 Task: Add a signature John Baker containing Best wishes for a happy National Mens Day, John Baker to email address softage.5@softage.net and add a folder Influencer outreach
Action: Key pressed outloo<Key.enter>
Screenshot: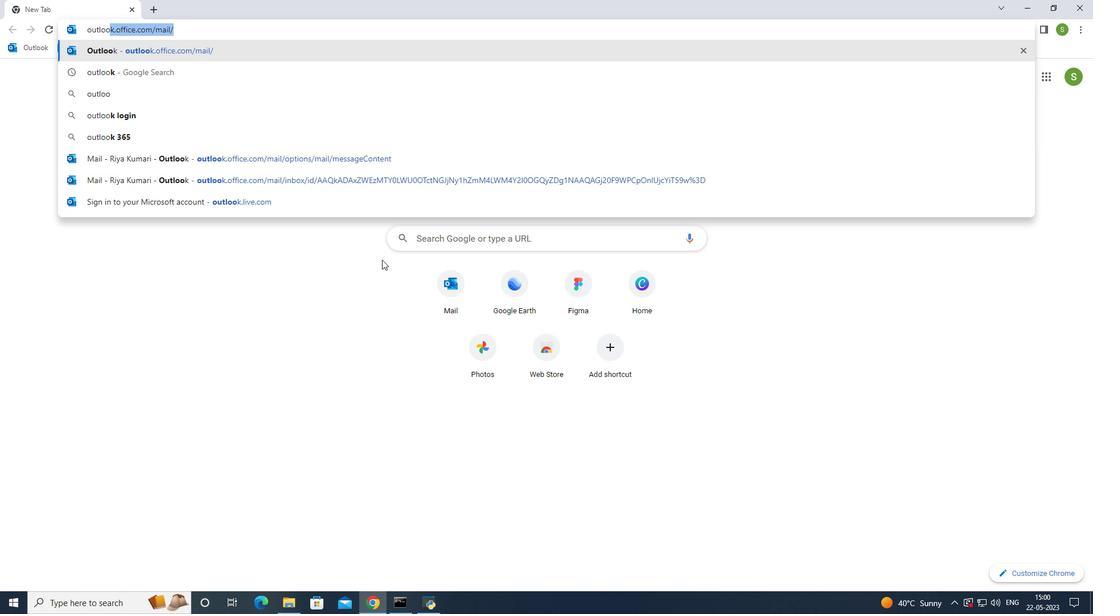 
Action: Mouse moved to (105, 94)
Screenshot: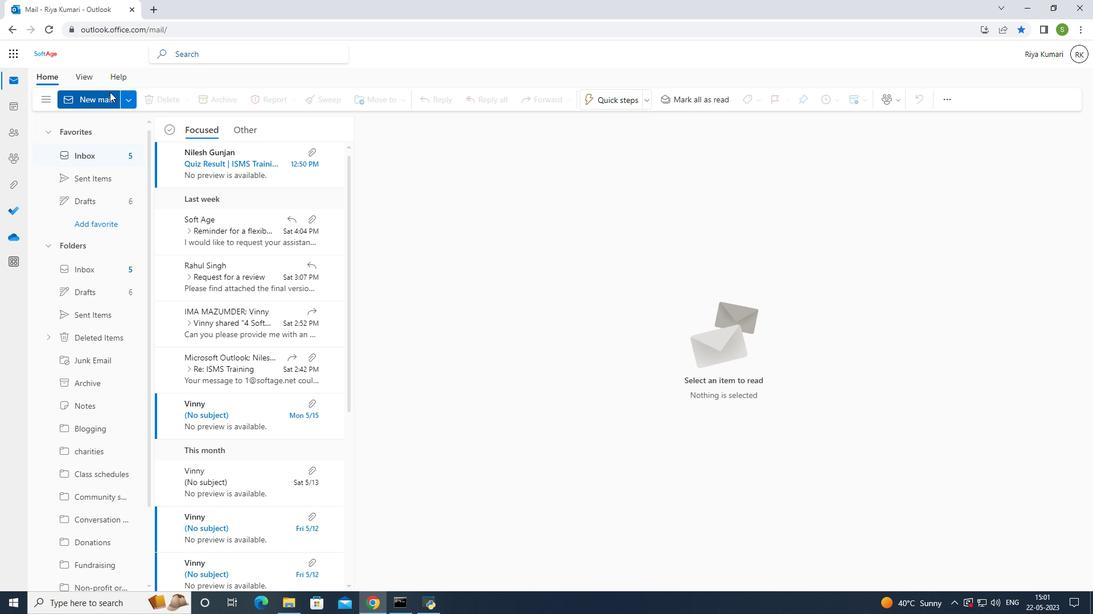 
Action: Mouse pressed left at (105, 94)
Screenshot: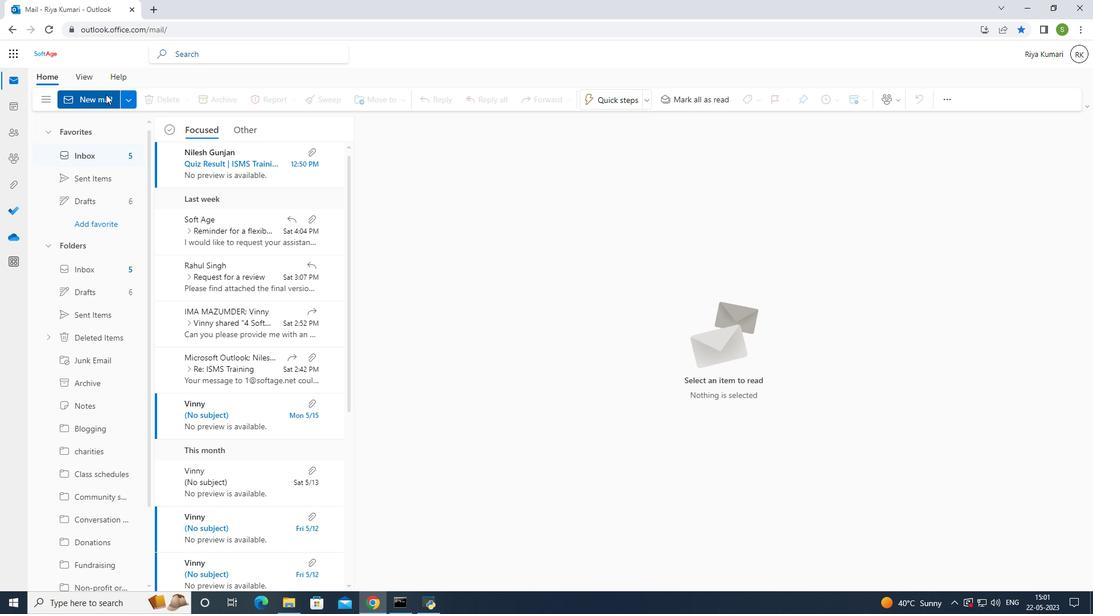 
Action: Mouse pressed left at (105, 94)
Screenshot: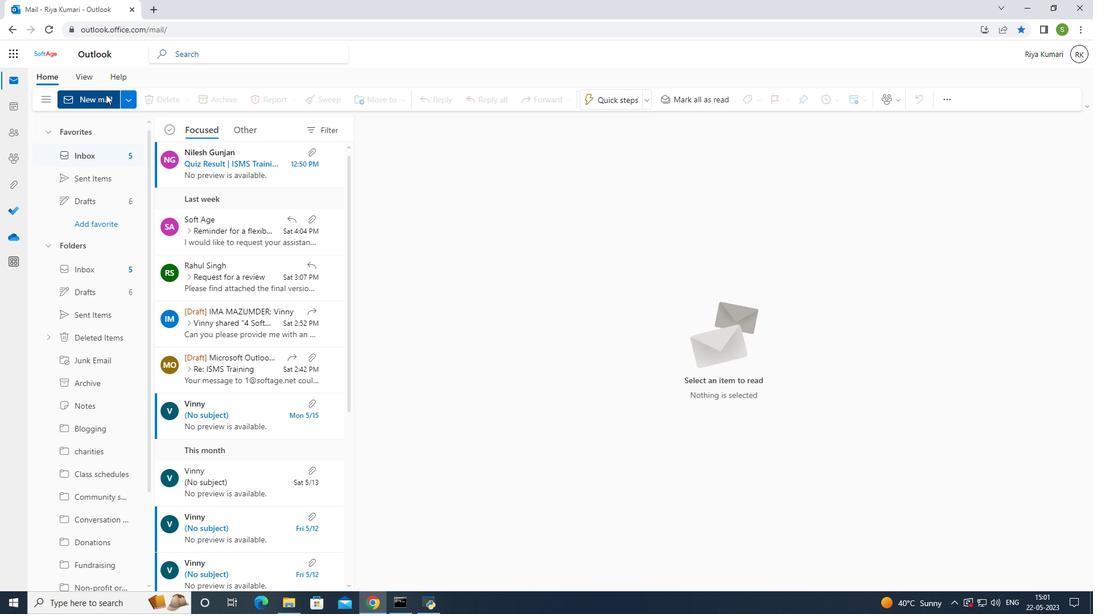 
Action: Mouse moved to (745, 103)
Screenshot: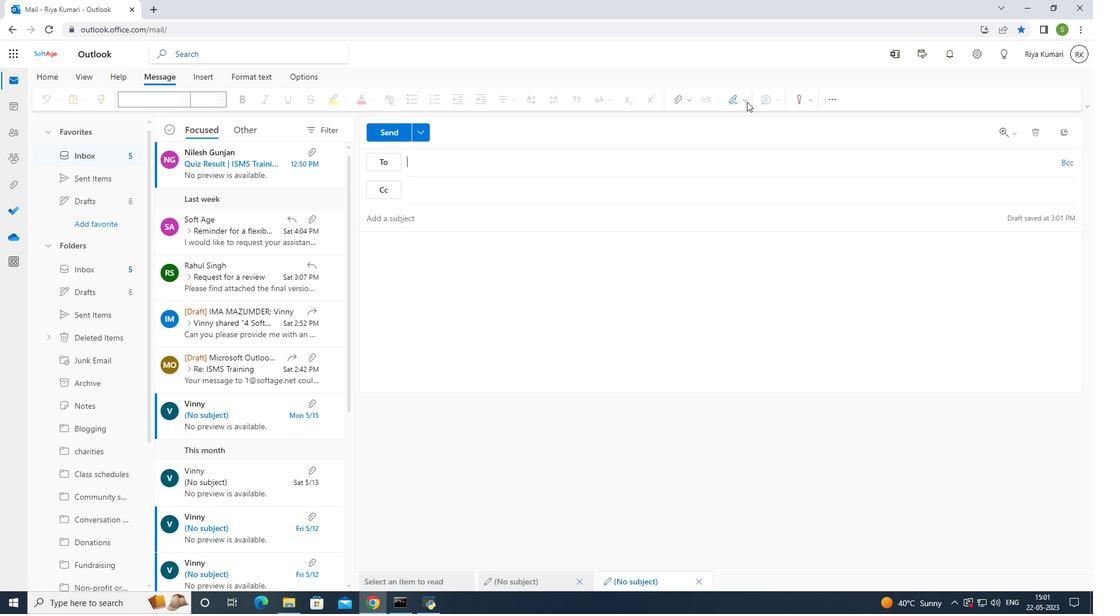 
Action: Mouse pressed left at (745, 103)
Screenshot: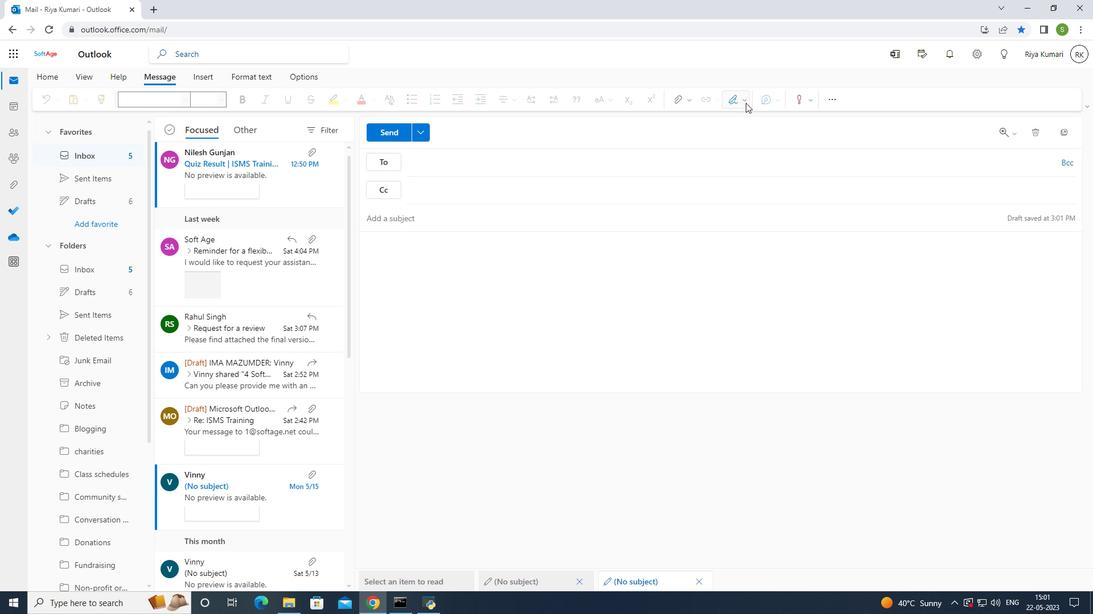 
Action: Mouse moved to (720, 148)
Screenshot: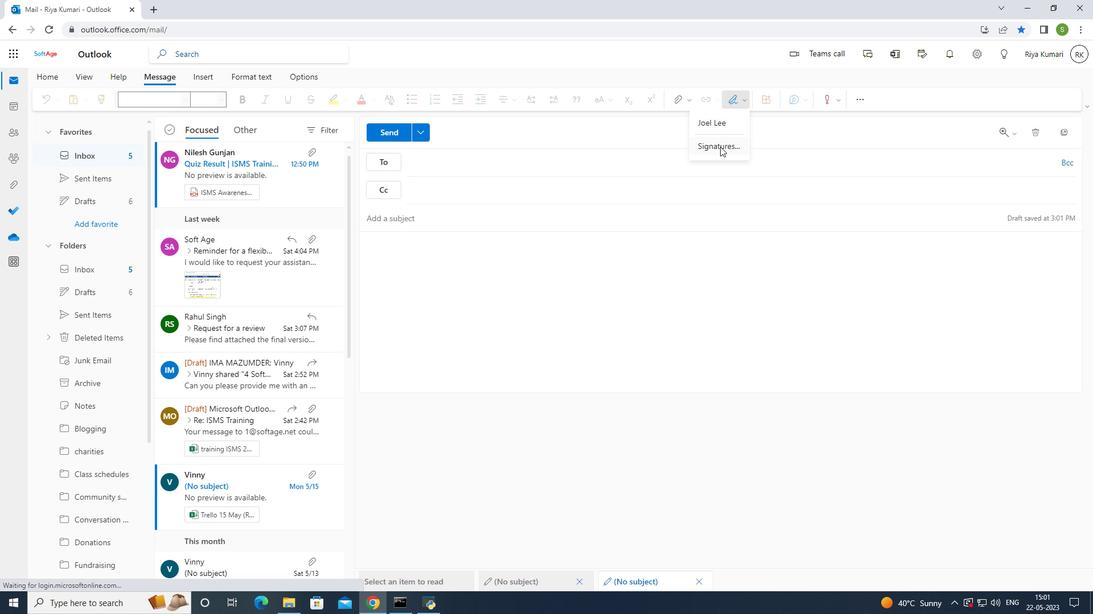 
Action: Mouse pressed left at (720, 148)
Screenshot: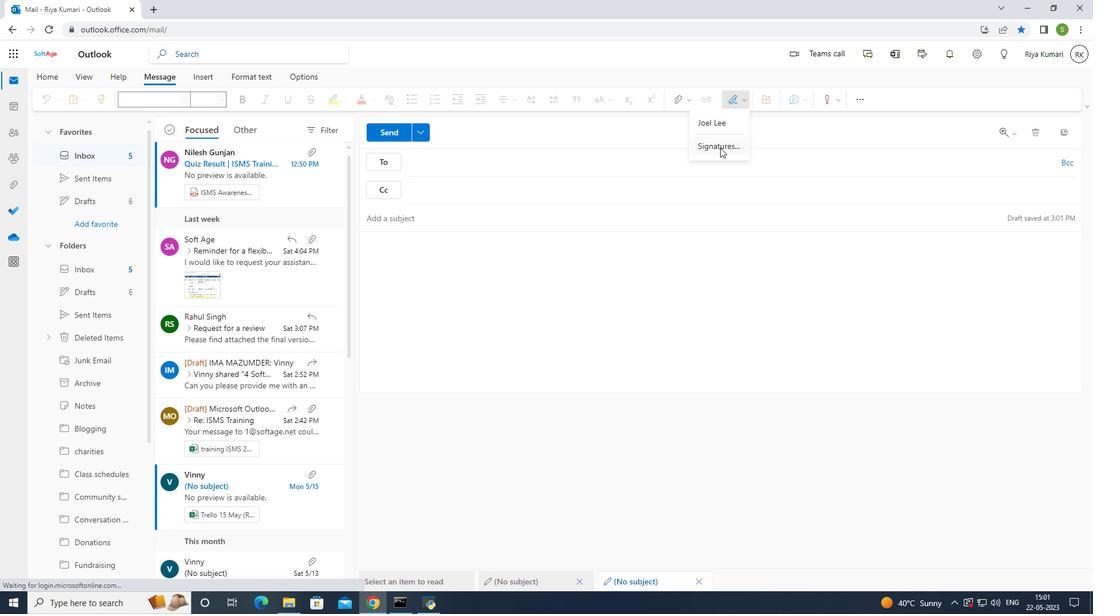 
Action: Mouse moved to (732, 194)
Screenshot: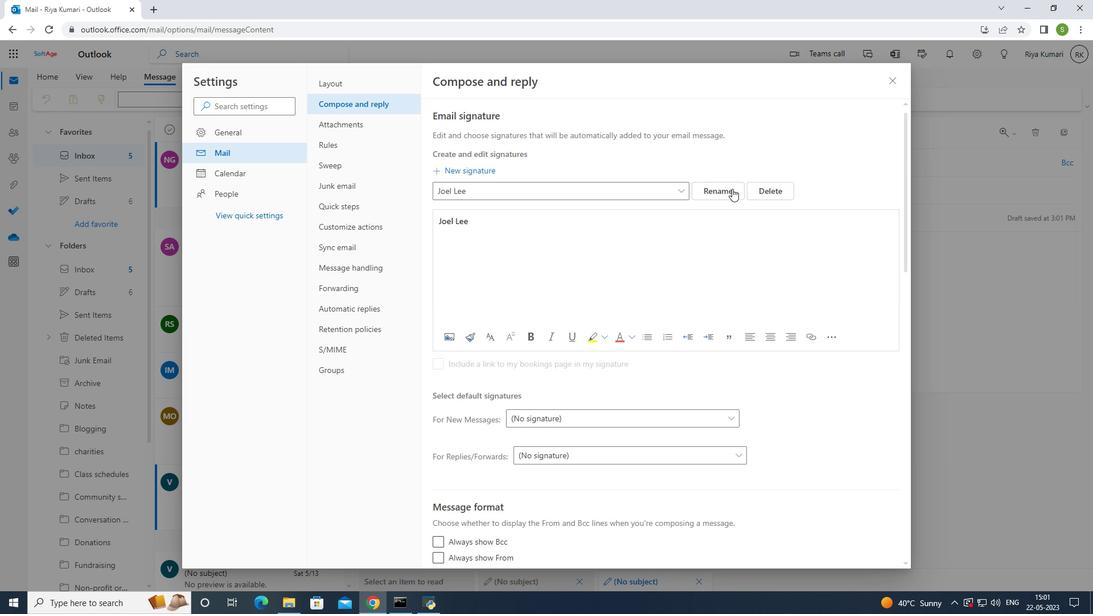 
Action: Mouse pressed left at (732, 194)
Screenshot: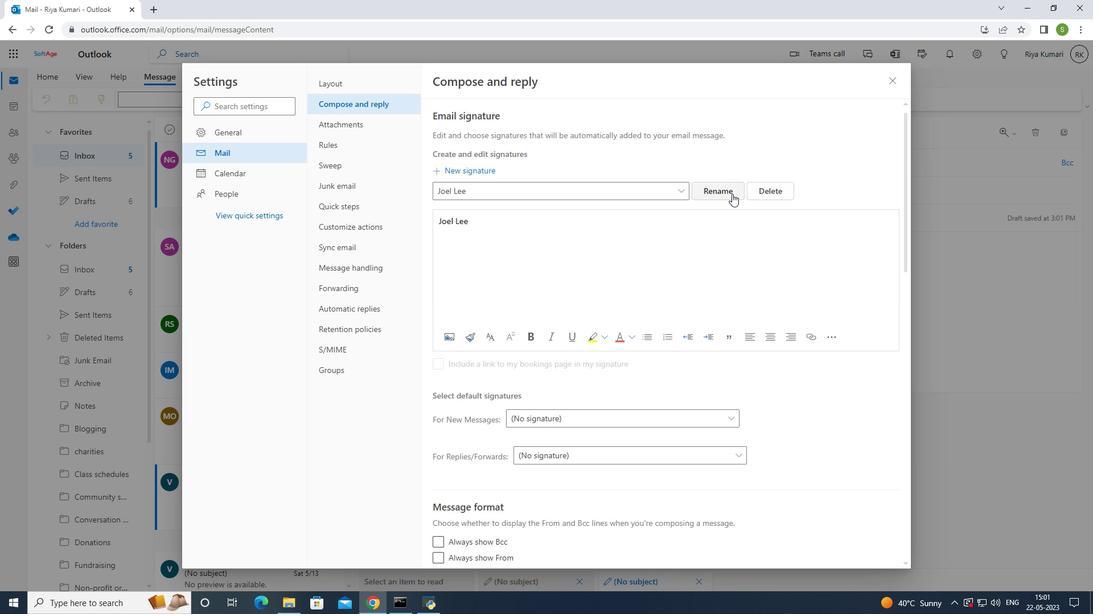 
Action: Mouse moved to (663, 190)
Screenshot: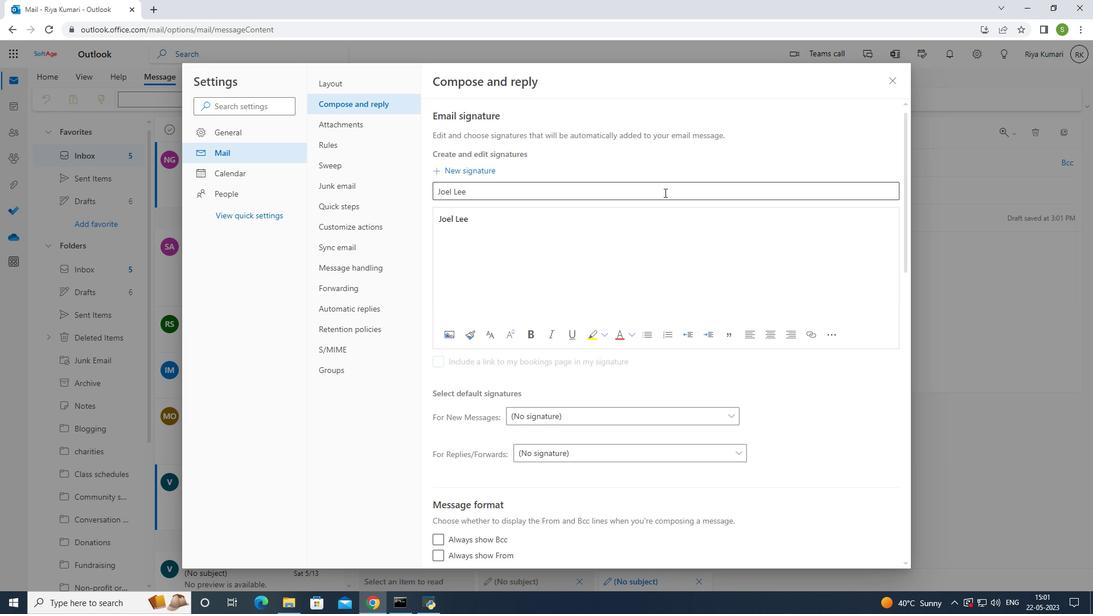 
Action: Mouse pressed left at (663, 190)
Screenshot: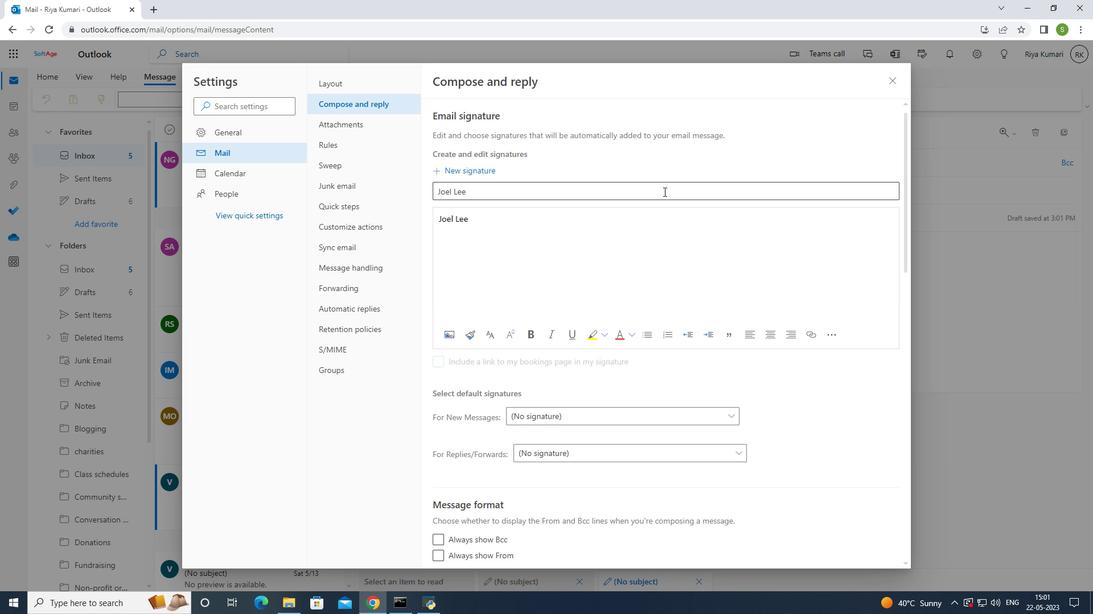 
Action: Mouse moved to (673, 183)
Screenshot: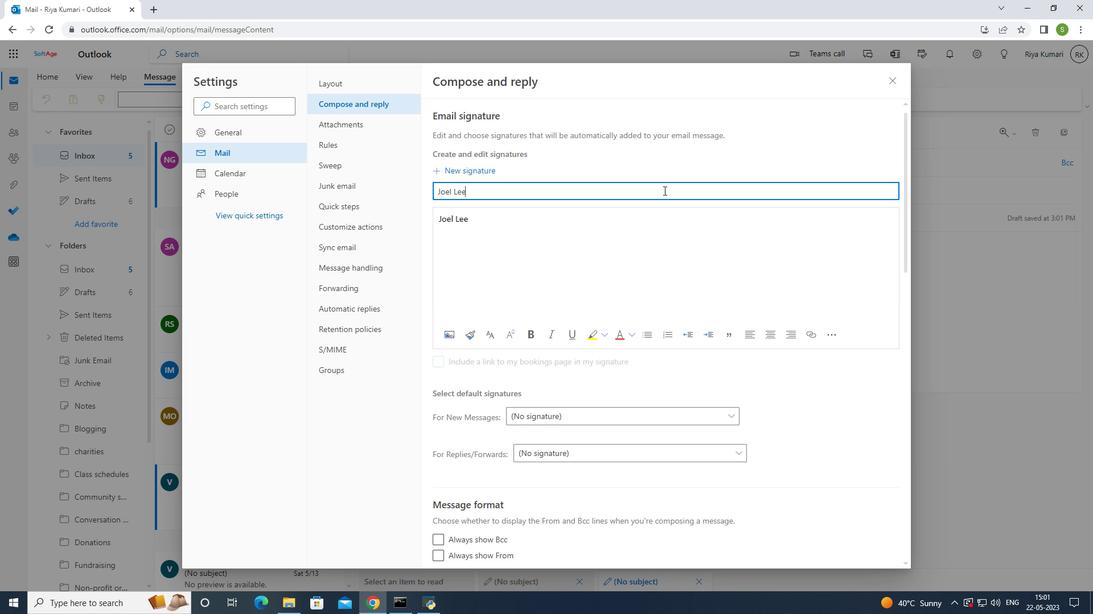 
Action: Key pressed <Key.backspace><Key.backspace><Key.backspace><Key.backspace><Key.backspace><Key.backspace><Key.backspace><Key.backspace><Key.backspace><Key.backspace><Key.backspace><Key.backspace><Key.backspace><Key.shift>john<Key.space><Key.shift>Baker
Screenshot: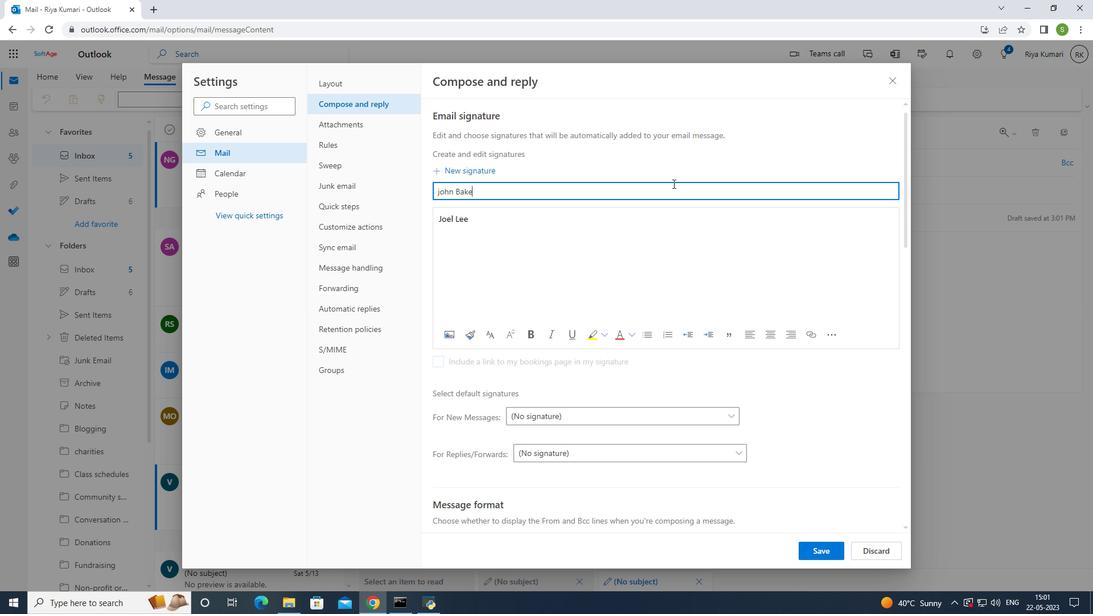 
Action: Mouse moved to (535, 213)
Screenshot: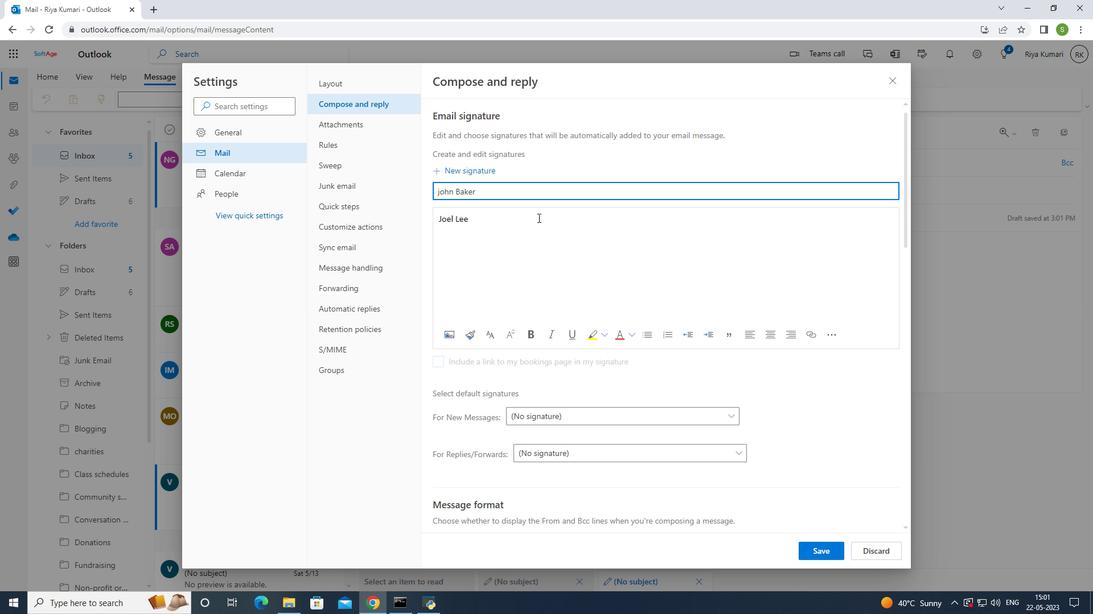 
Action: Mouse pressed left at (535, 213)
Screenshot: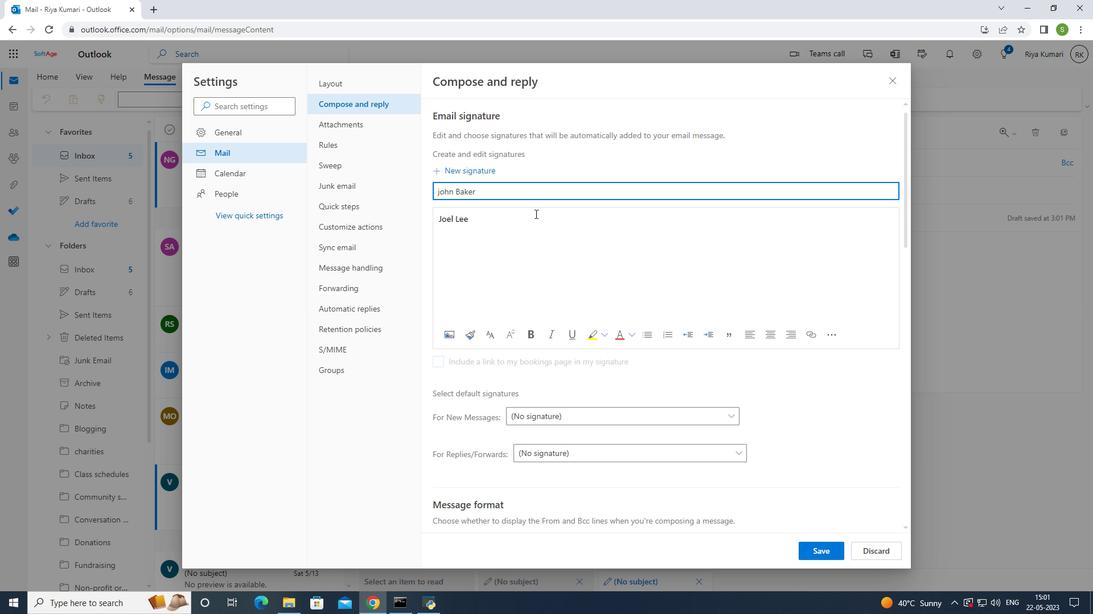 
Action: Mouse moved to (552, 223)
Screenshot: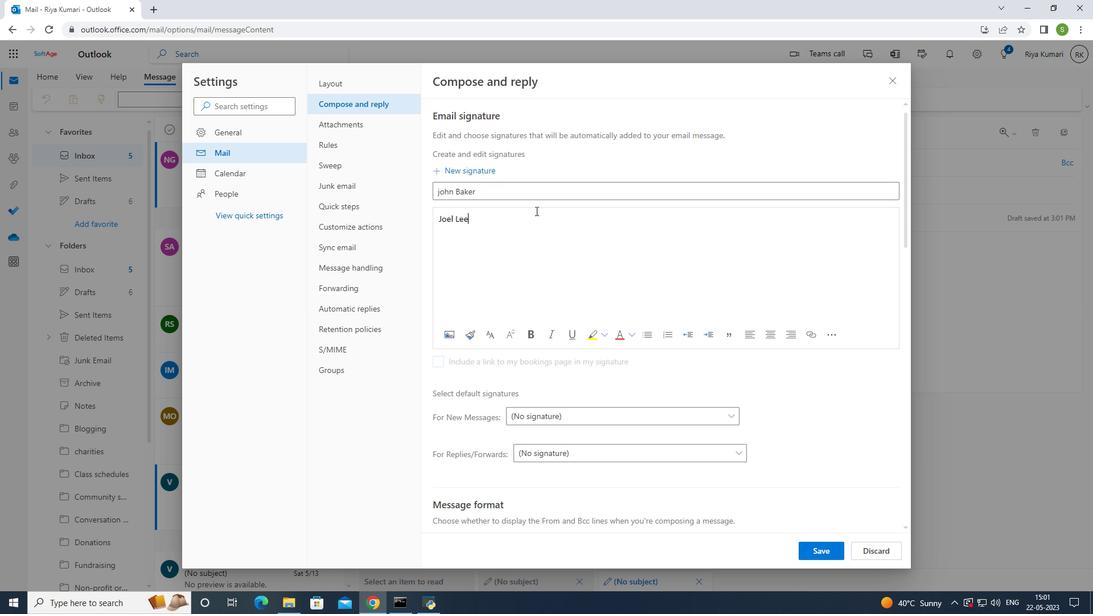 
Action: Key pressed <Key.backspace><Key.backspace><Key.backspace><Key.backspace><Key.backspace><Key.backspace><Key.backspace><Key.backspace><Key.backspace><Key.backspace><Key.backspace><Key.backspace><Key.backspace><Key.backspace><Key.shift>john<Key.space><Key.shift>baker
Screenshot: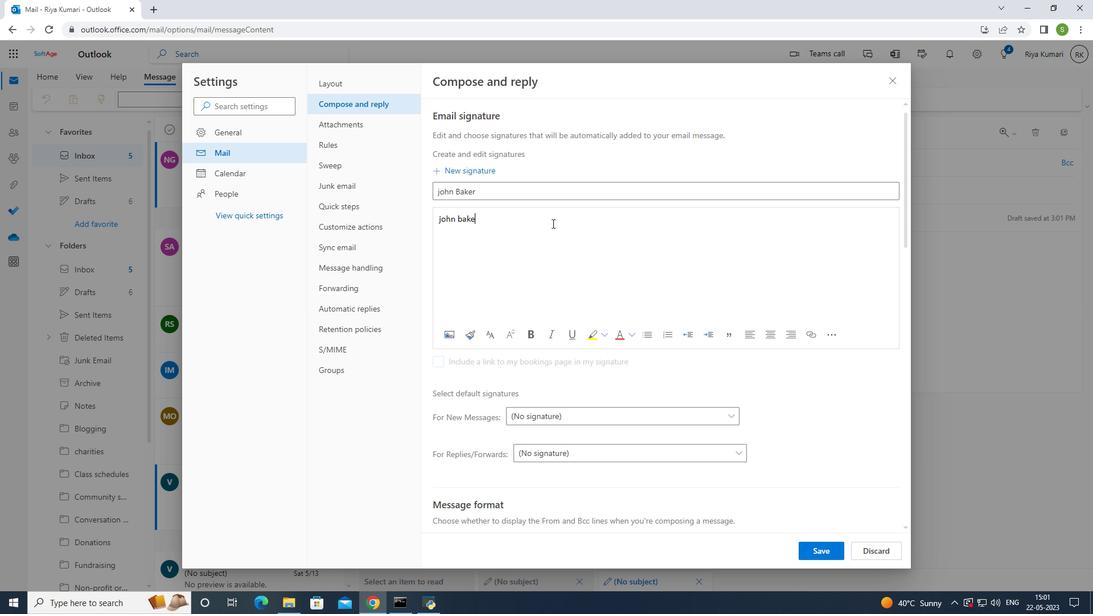 
Action: Mouse moved to (804, 552)
Screenshot: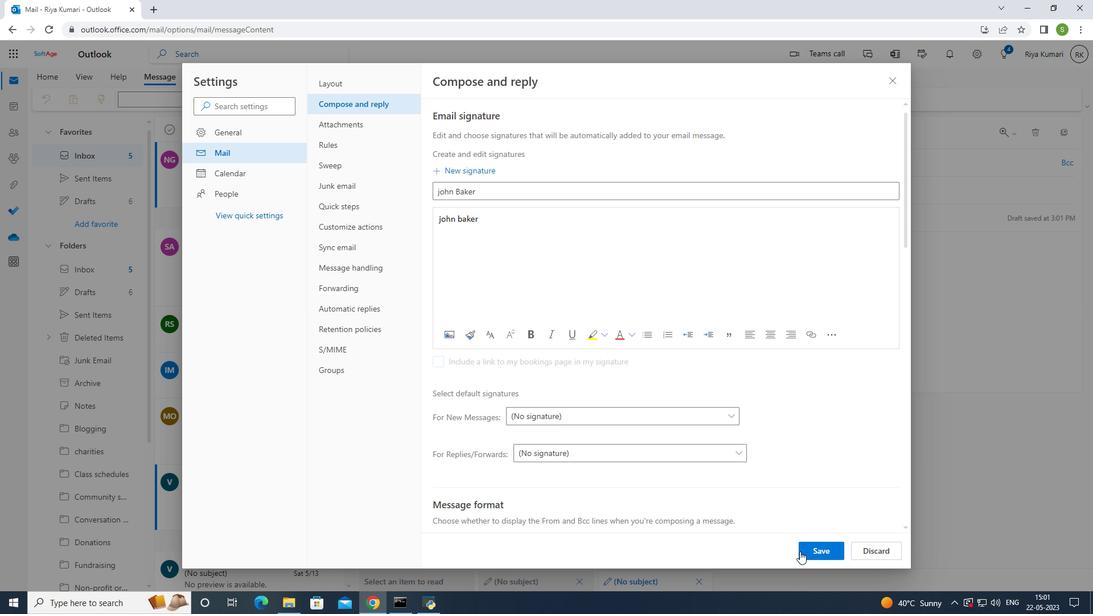 
Action: Mouse pressed left at (804, 552)
Screenshot: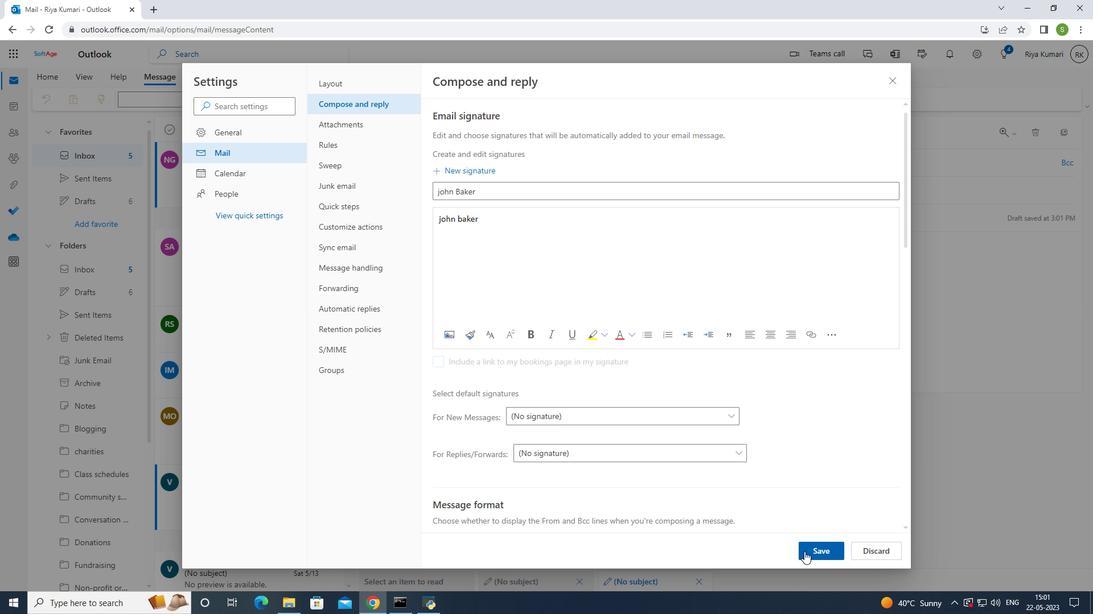 
Action: Mouse moved to (890, 84)
Screenshot: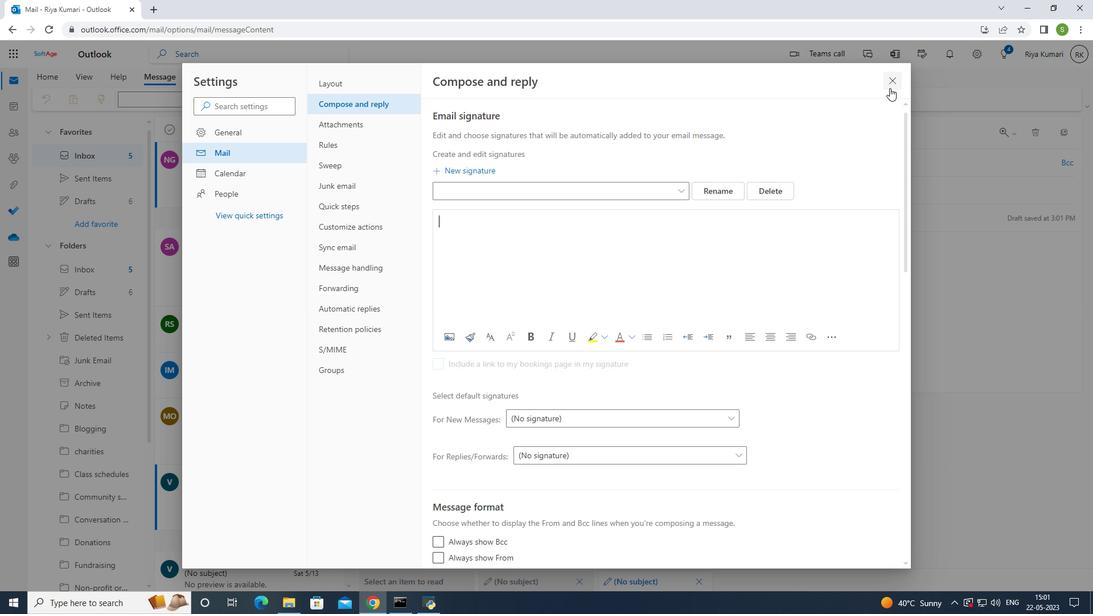 
Action: Mouse pressed left at (890, 84)
Screenshot: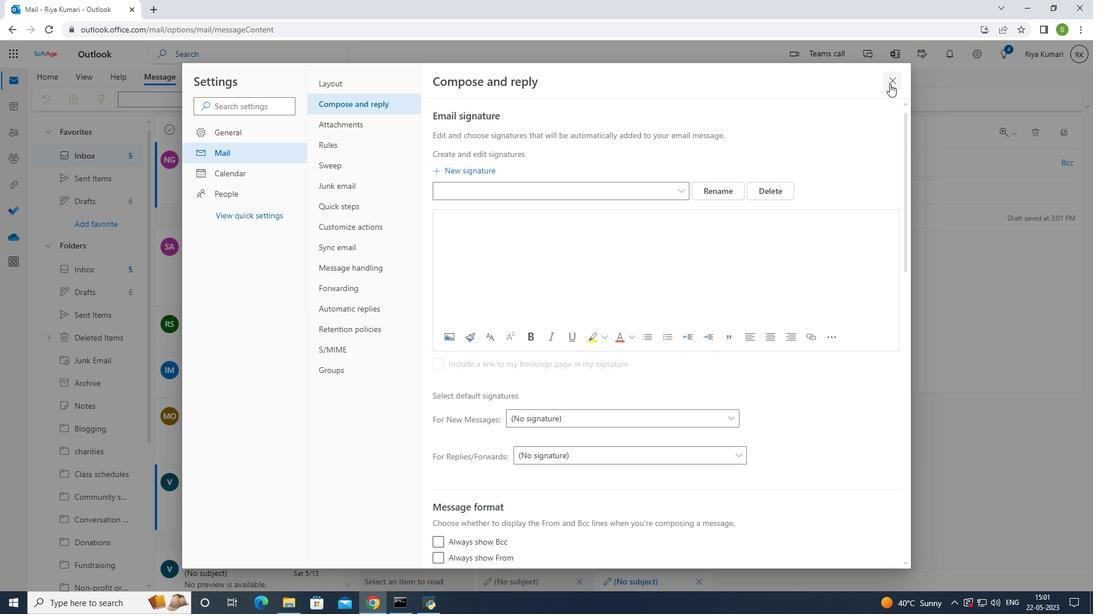 
Action: Mouse moved to (604, 169)
Screenshot: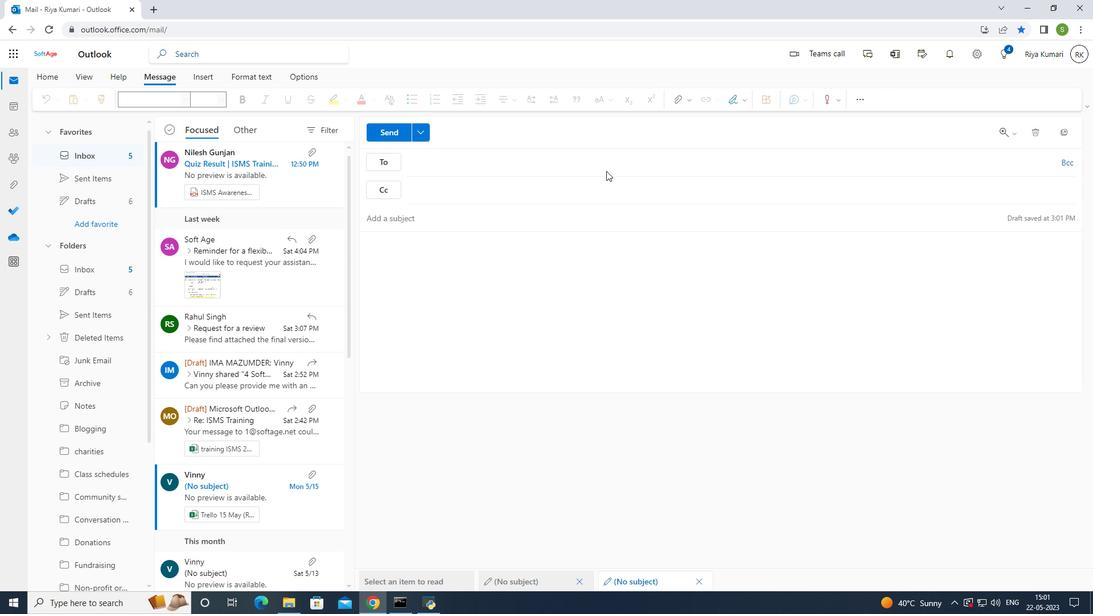 
Action: Mouse pressed left at (604, 169)
Screenshot: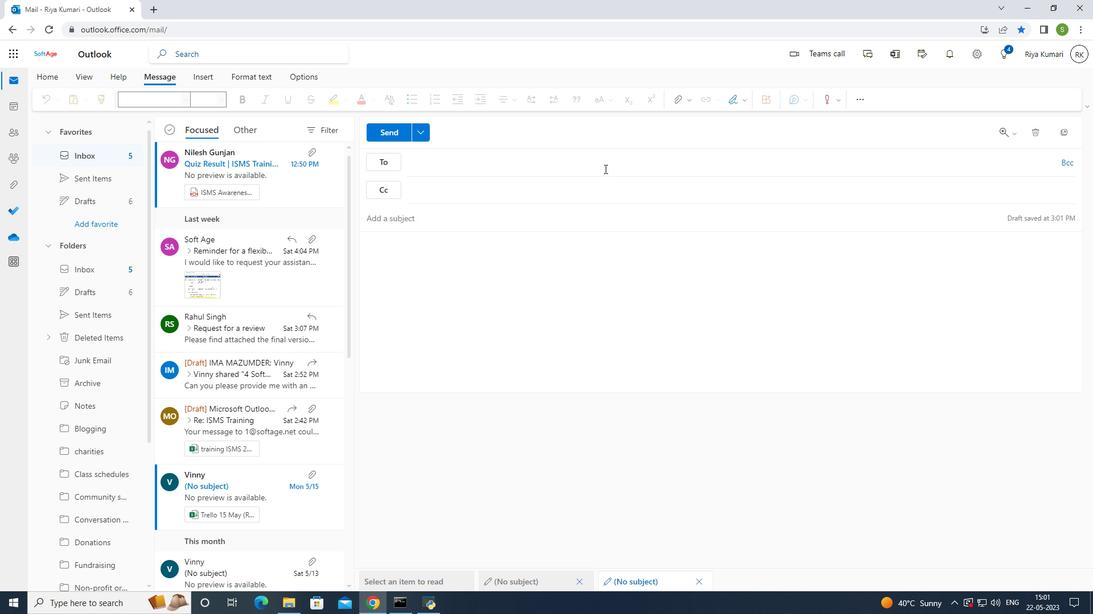 
Action: Mouse moved to (604, 167)
Screenshot: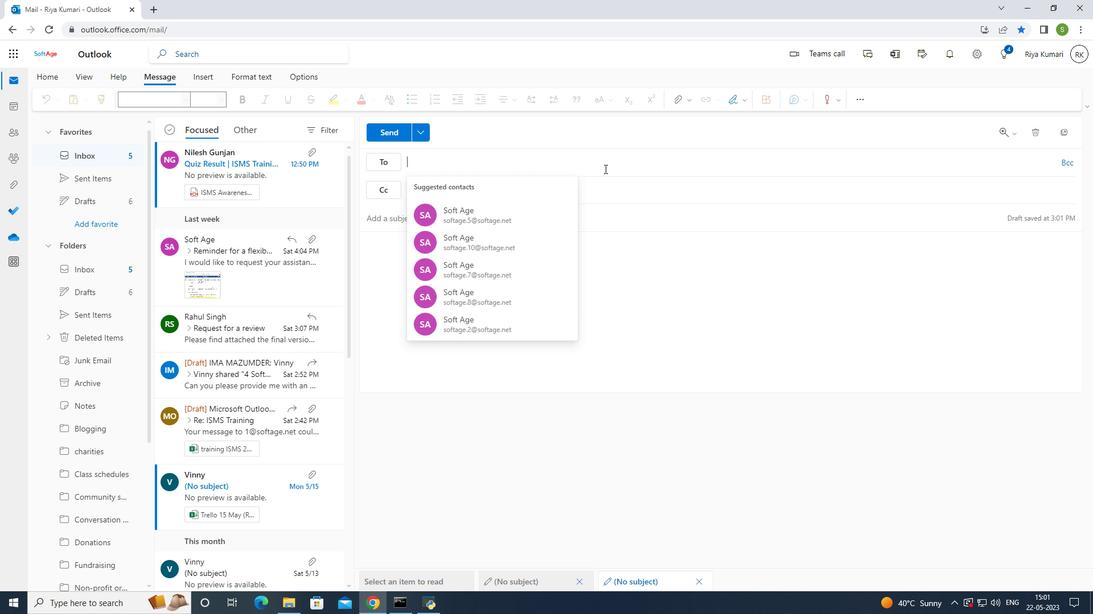 
Action: Key pressed softage.5<Key.shift>@softage.net
Screenshot: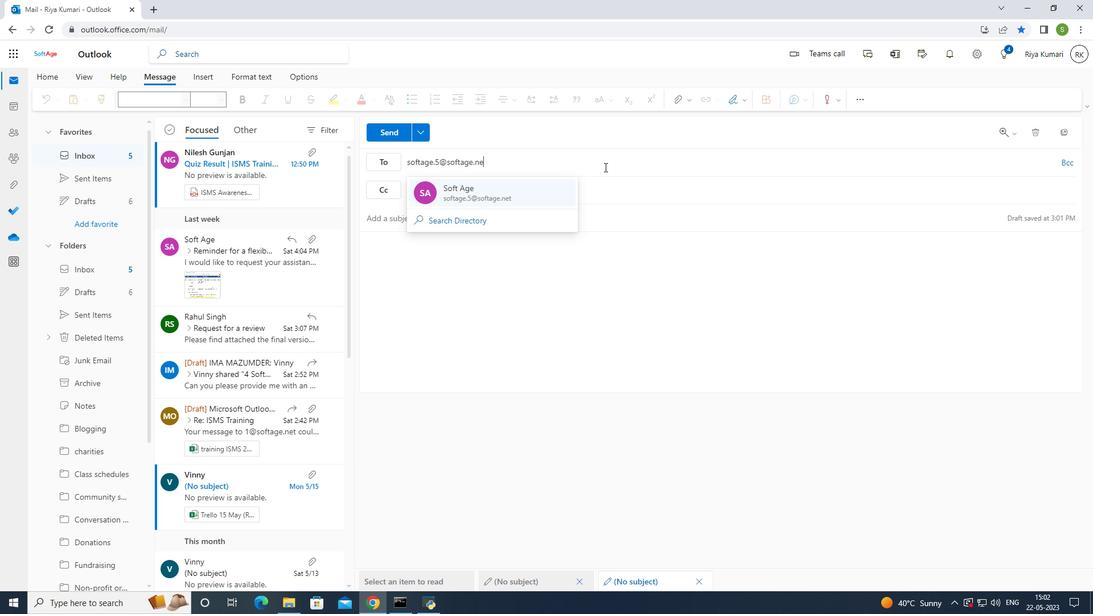 
Action: Mouse moved to (523, 190)
Screenshot: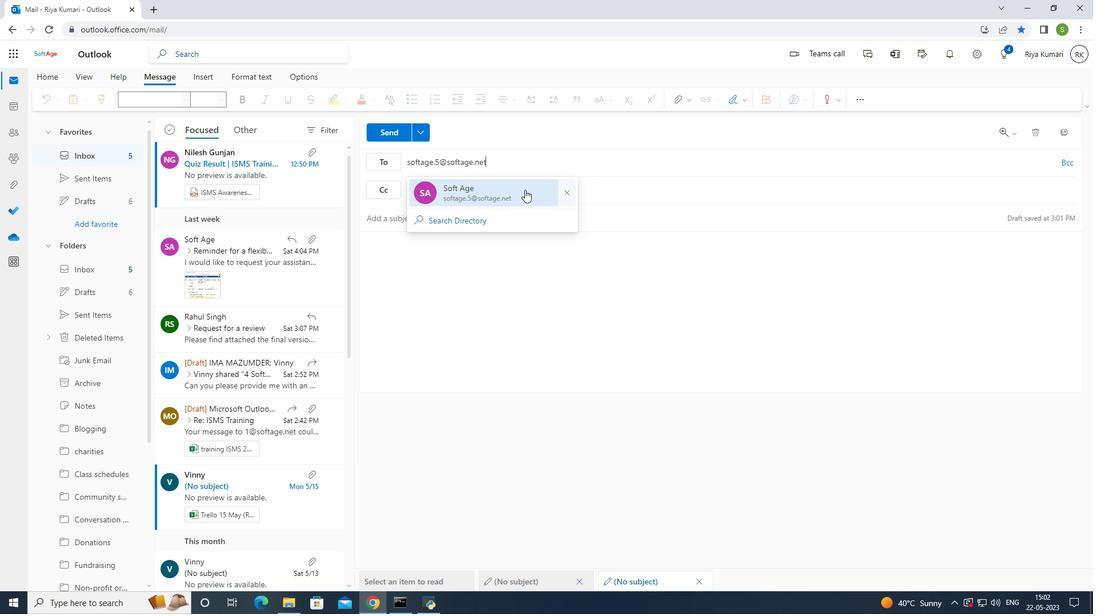 
Action: Mouse pressed left at (523, 190)
Screenshot: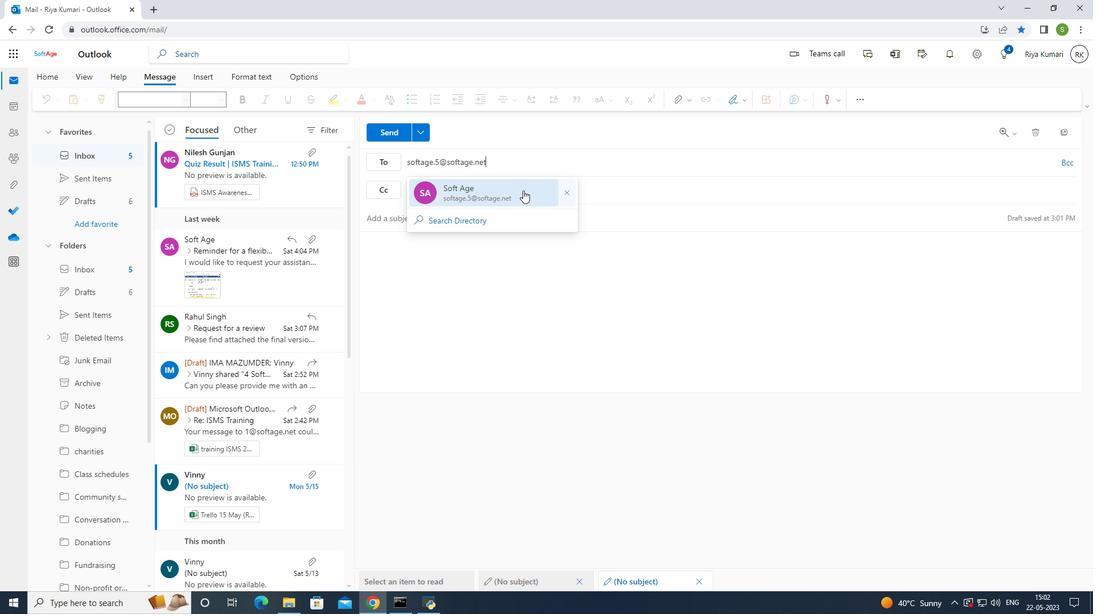 
Action: Mouse moved to (492, 257)
Screenshot: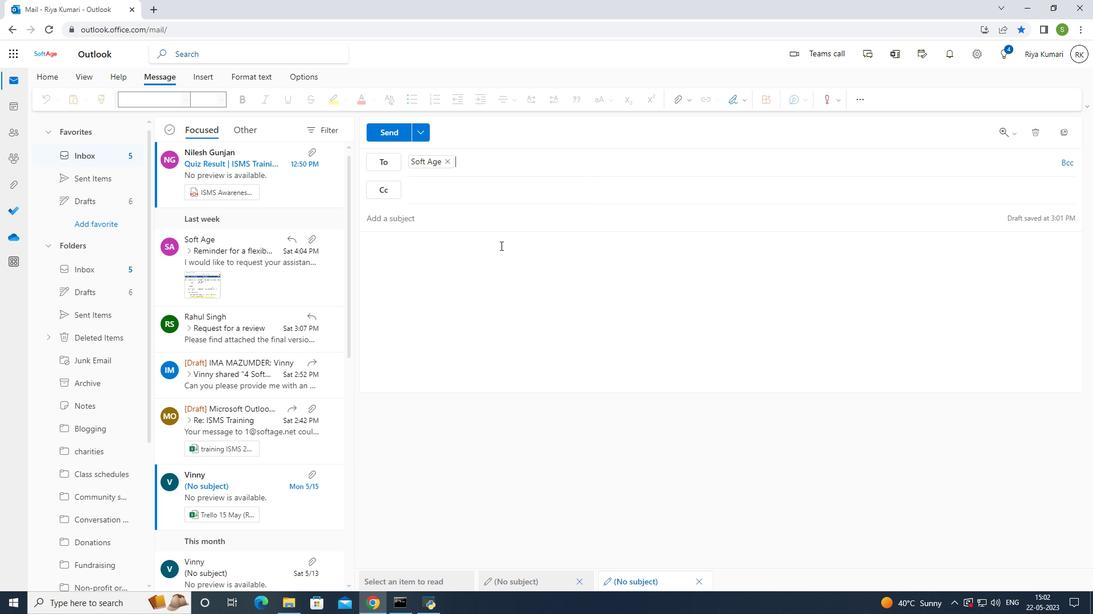 
Action: Mouse pressed left at (492, 257)
Screenshot: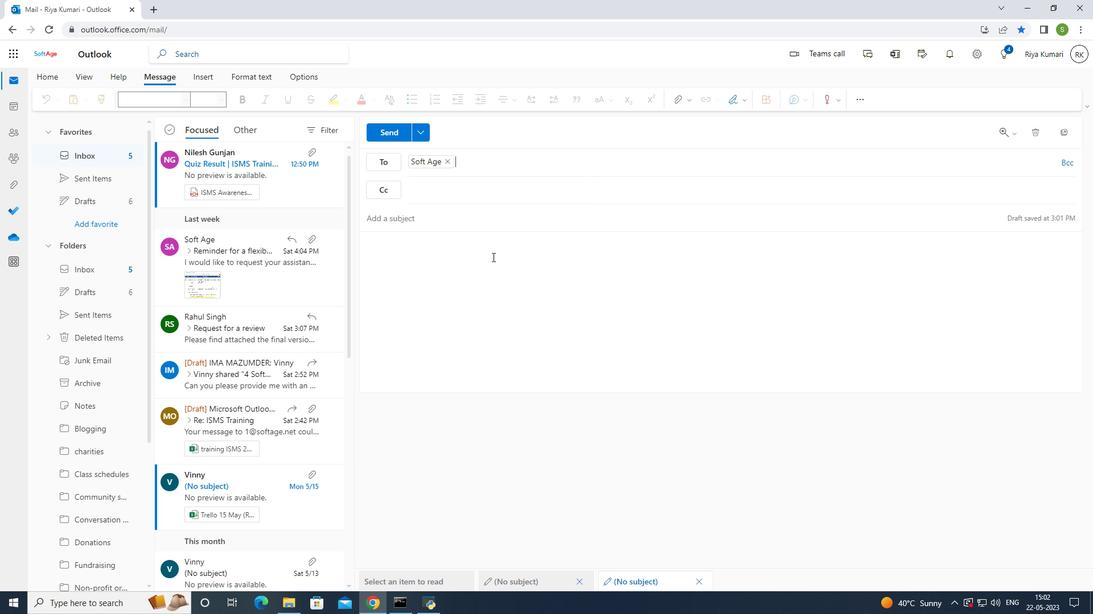 
Action: Mouse moved to (745, 103)
Screenshot: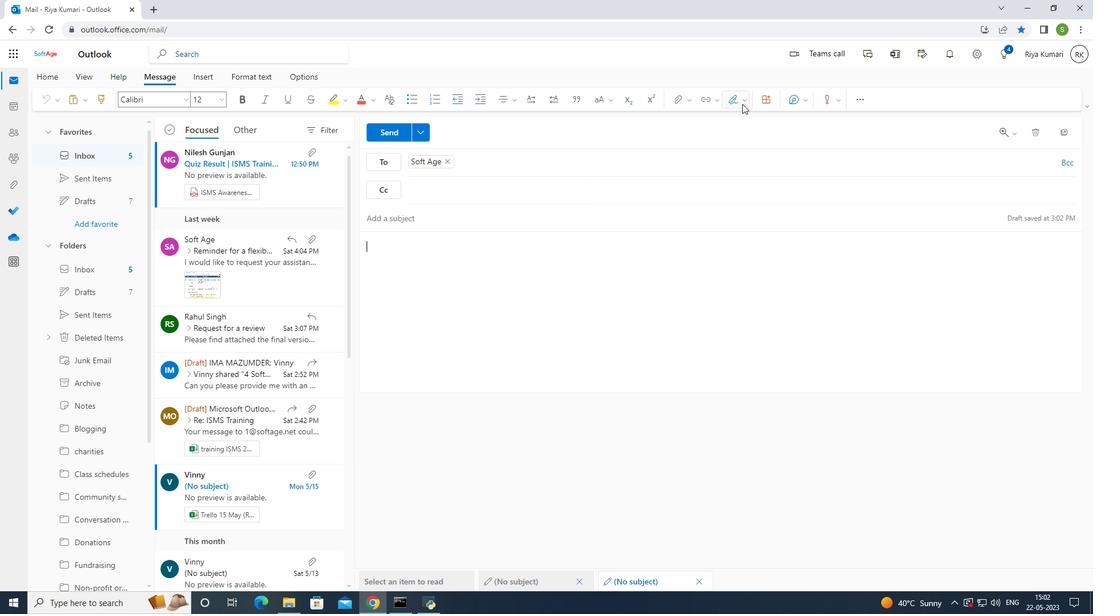 
Action: Mouse pressed left at (745, 103)
Screenshot: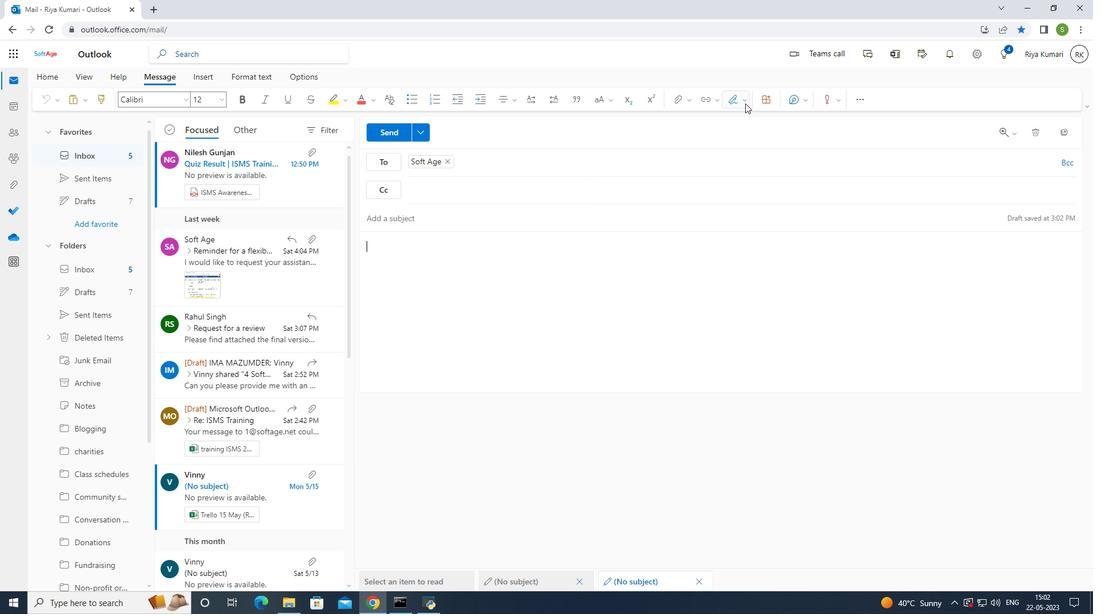 
Action: Mouse moved to (731, 120)
Screenshot: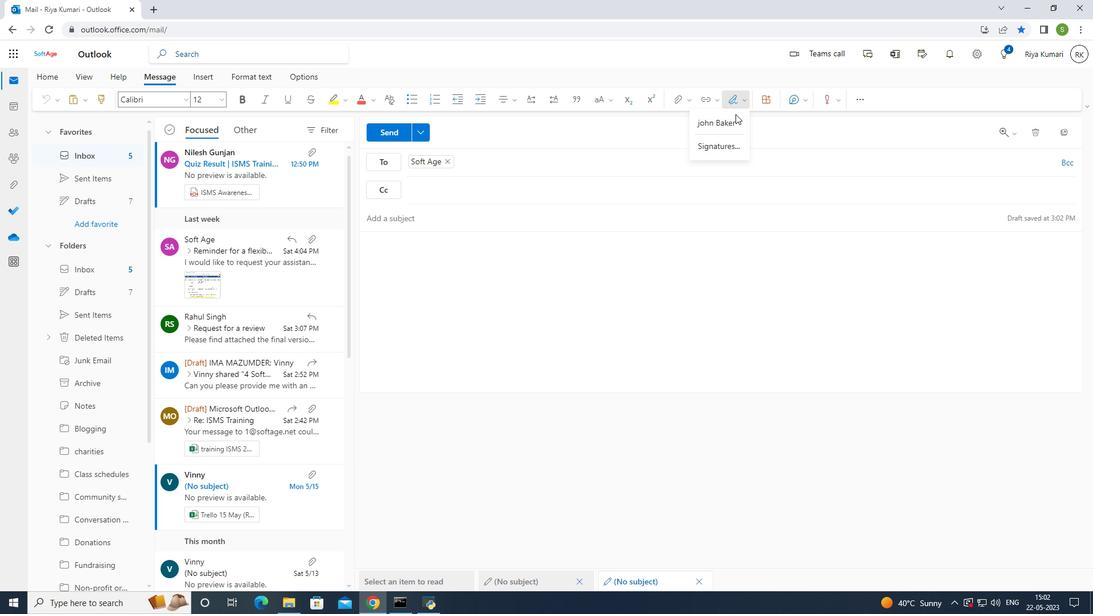 
Action: Mouse pressed left at (731, 120)
Screenshot: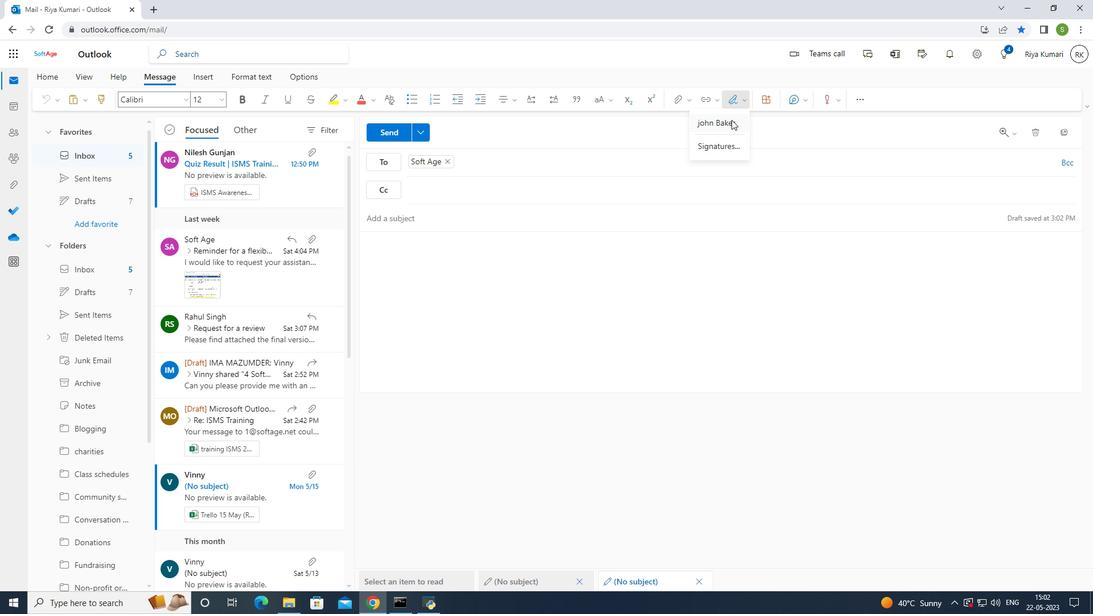 
Action: Mouse moved to (630, 292)
Screenshot: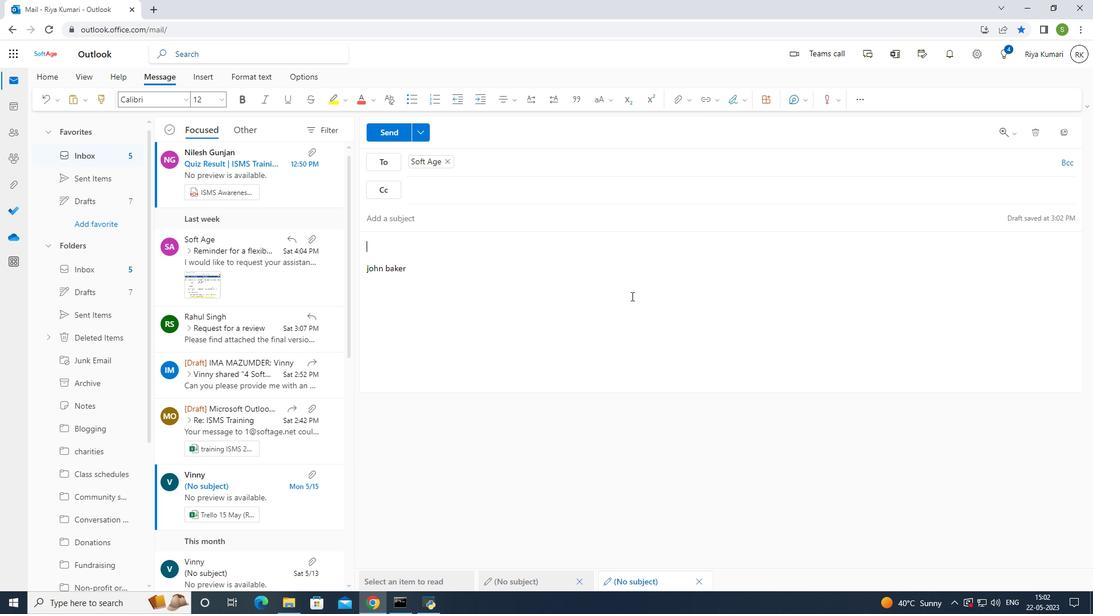 
Action: Key pressed <Key.shift>Best<Key.space>wishes<Key.space>for<Key.space>a<Key.space>happy<Key.space><Key.shift><Key.shift><Key.shift><Key.shift><Key.shift><Key.shift>National<Key.space><Key.shift>Ma<Key.backspace>ens<Key.space><Key.shift>Day
Screenshot: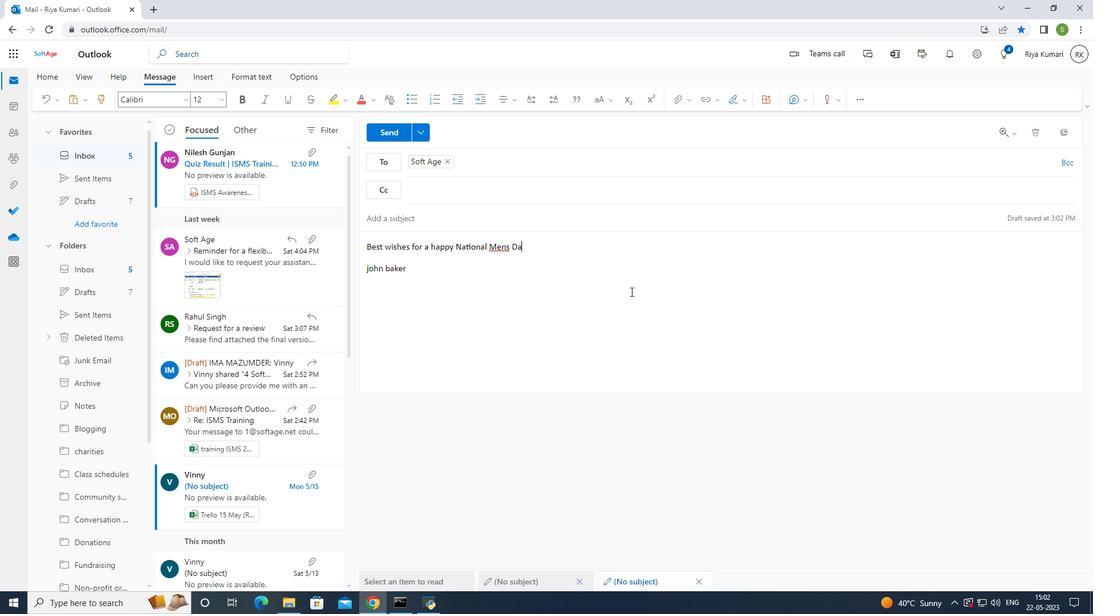 
Action: Mouse moved to (119, 354)
Screenshot: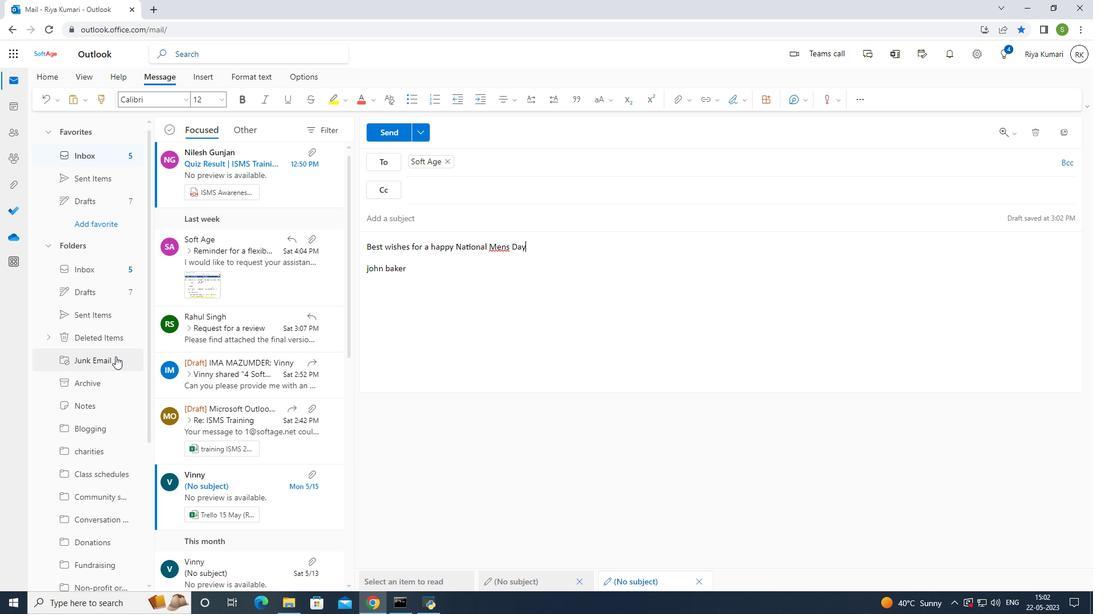 
Action: Mouse scrolled (119, 354) with delta (0, 0)
Screenshot: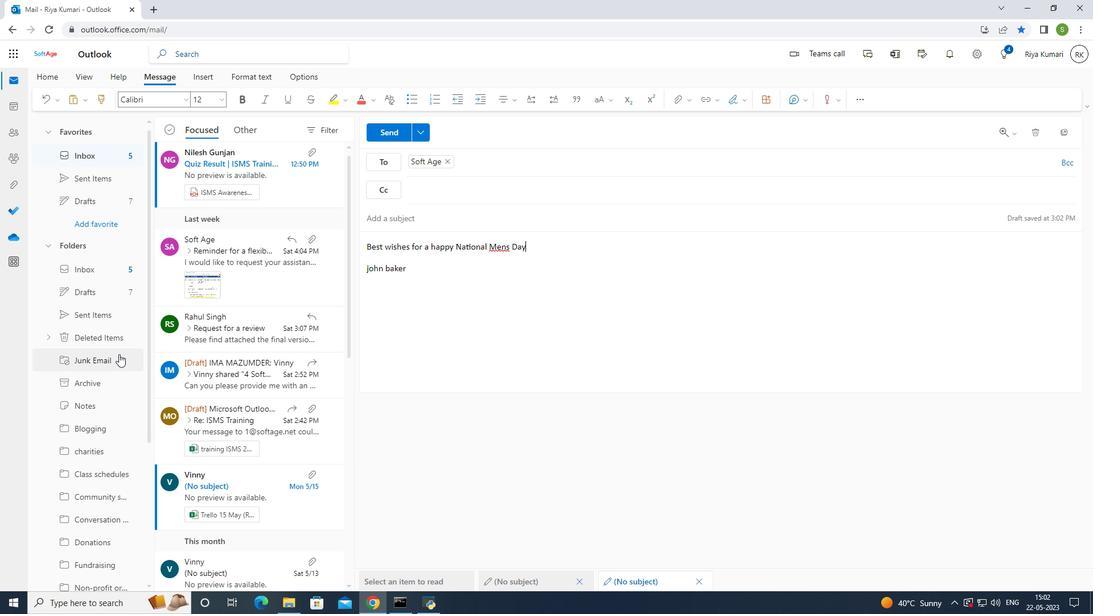 
Action: Mouse scrolled (119, 354) with delta (0, 0)
Screenshot: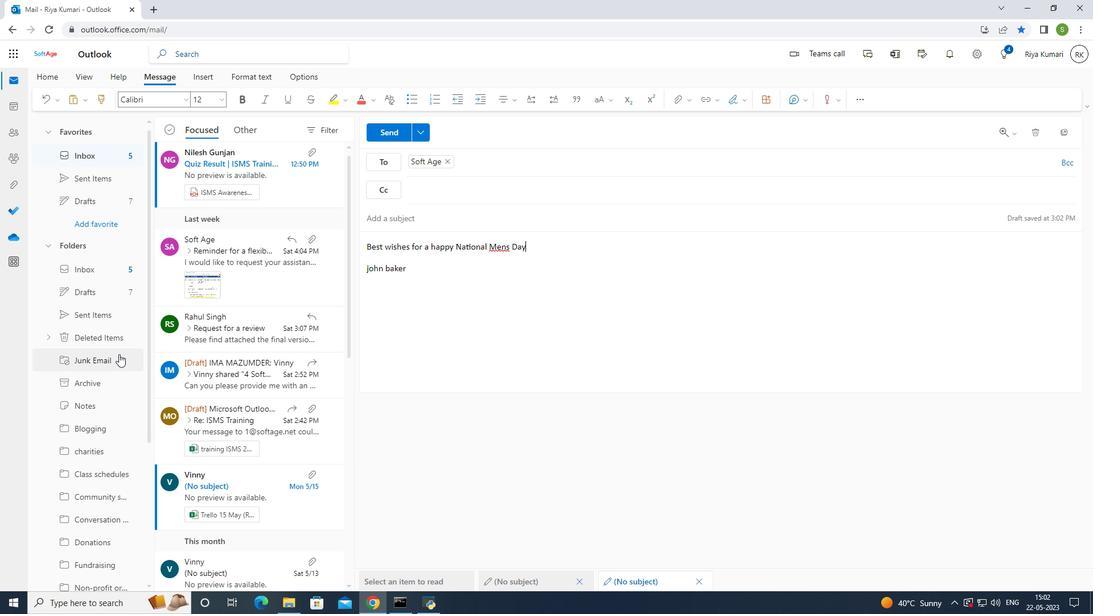 
Action: Mouse scrolled (119, 354) with delta (0, 0)
Screenshot: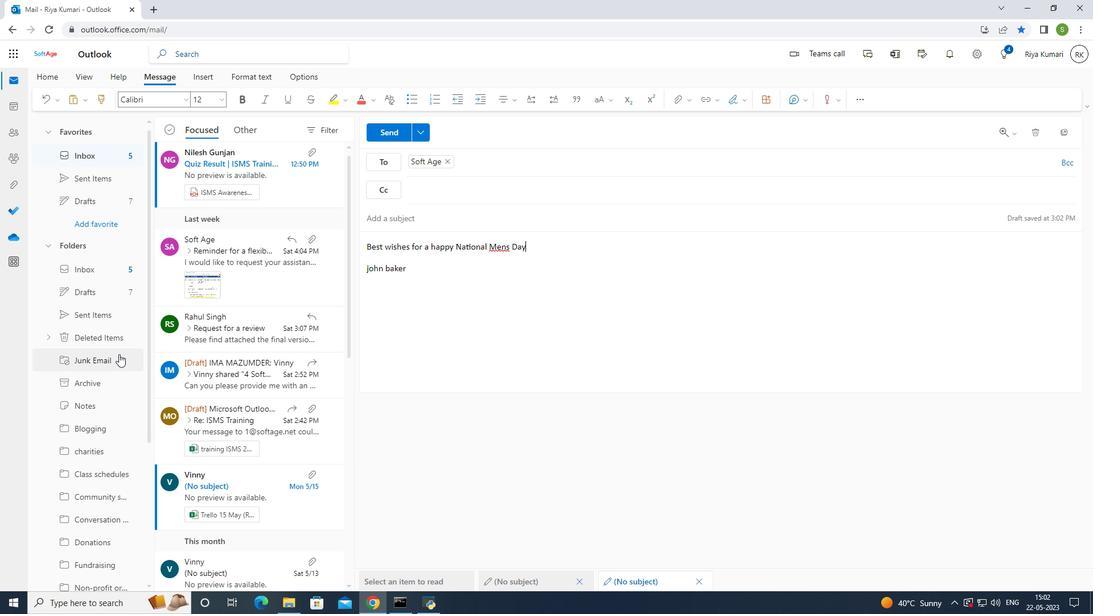 
Action: Mouse moved to (120, 353)
Screenshot: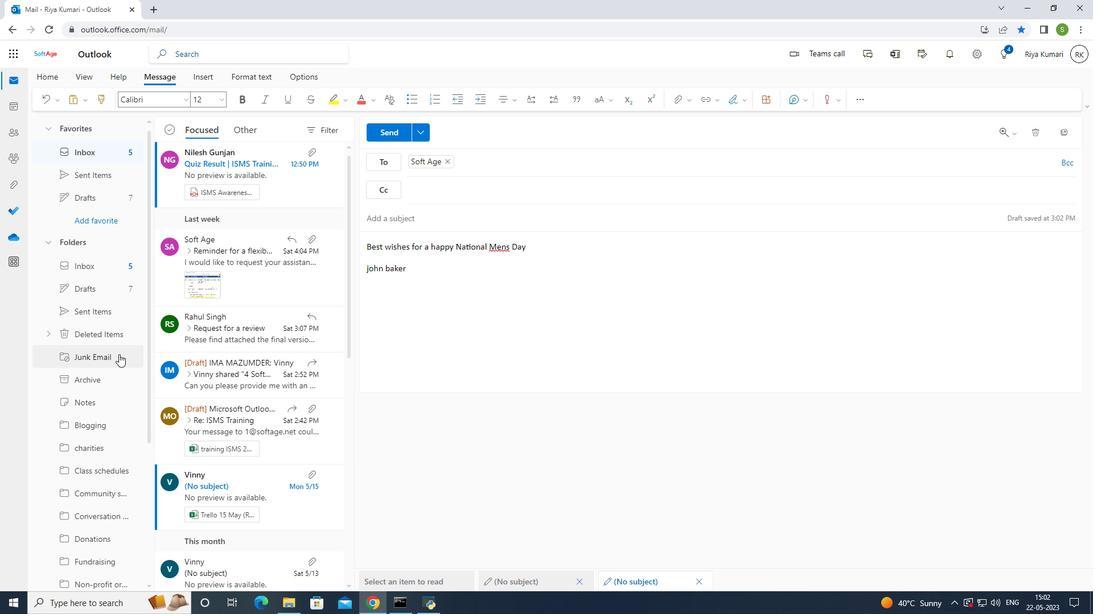 
Action: Mouse scrolled (120, 353) with delta (0, 0)
Screenshot: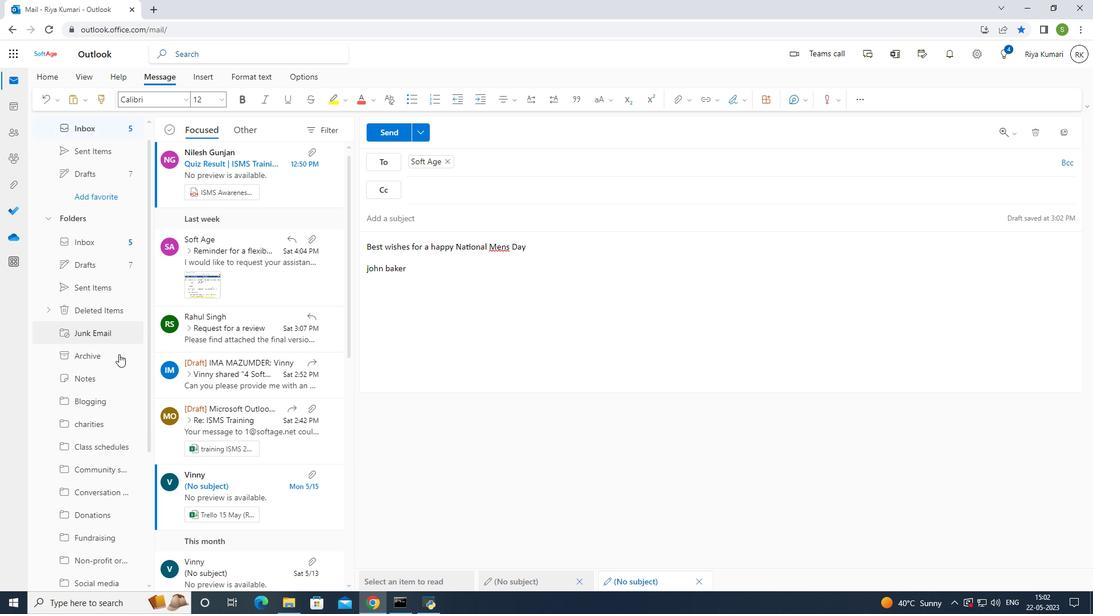 
Action: Mouse moved to (126, 348)
Screenshot: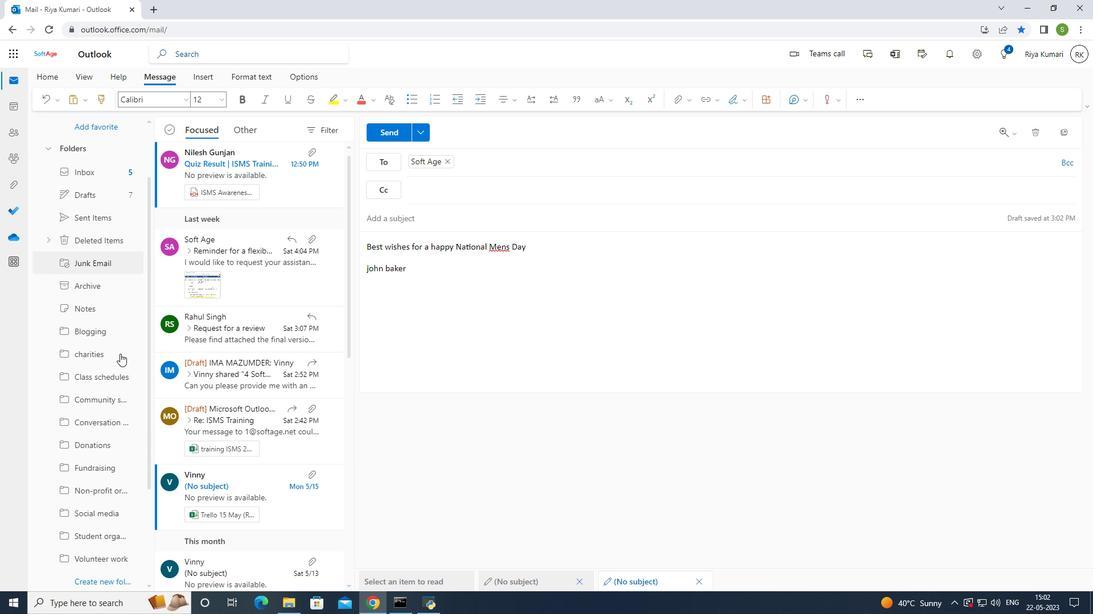 
Action: Mouse scrolled (121, 353) with delta (0, 0)
Screenshot: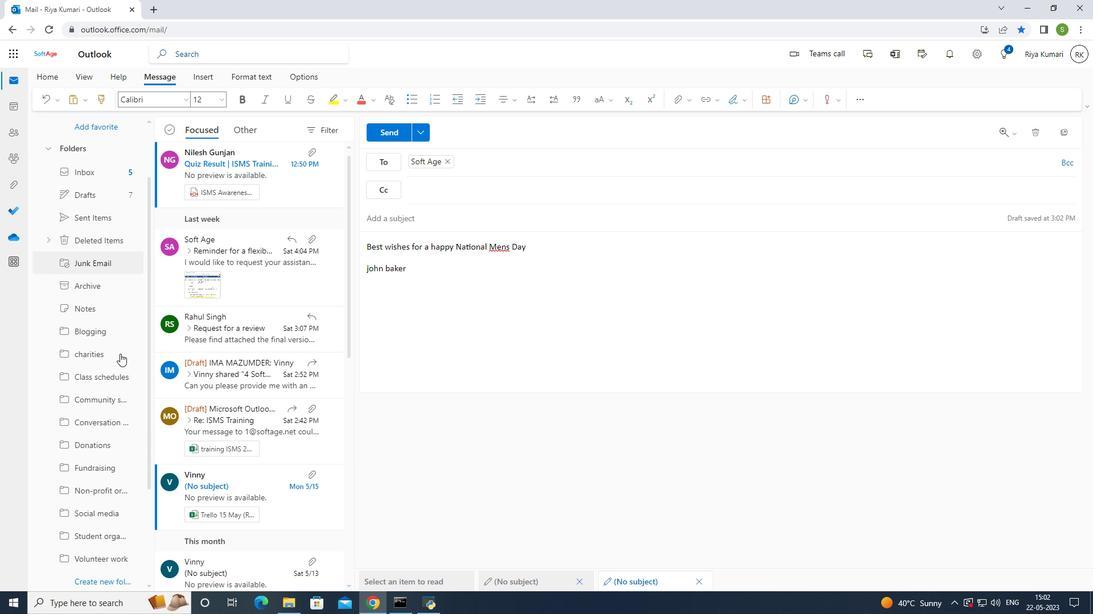 
Action: Mouse scrolled (126, 347) with delta (0, 0)
Screenshot: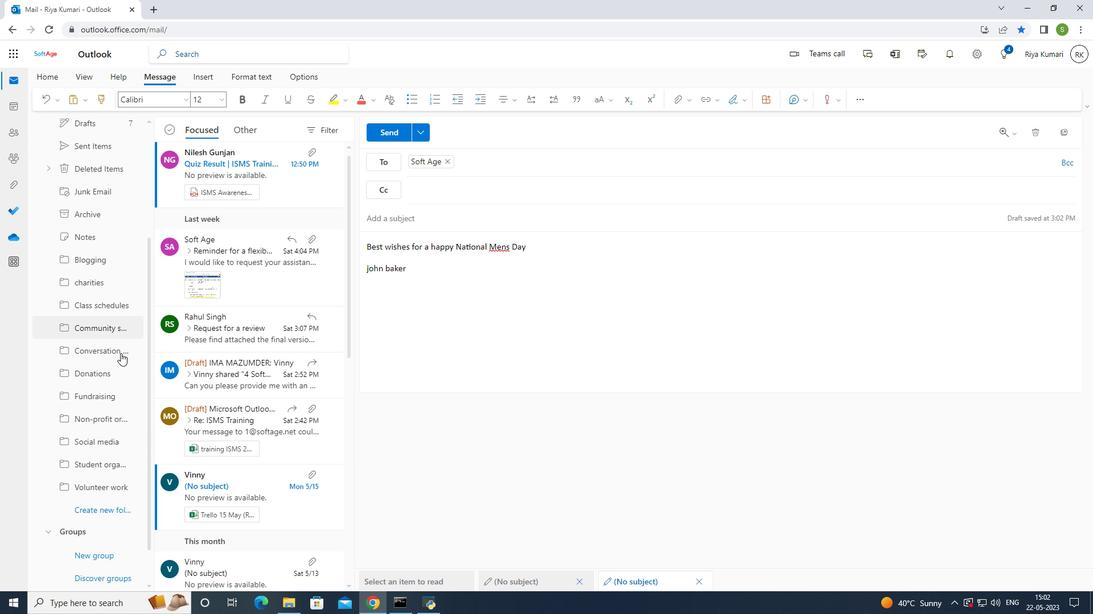 
Action: Mouse scrolled (126, 347) with delta (0, 0)
Screenshot: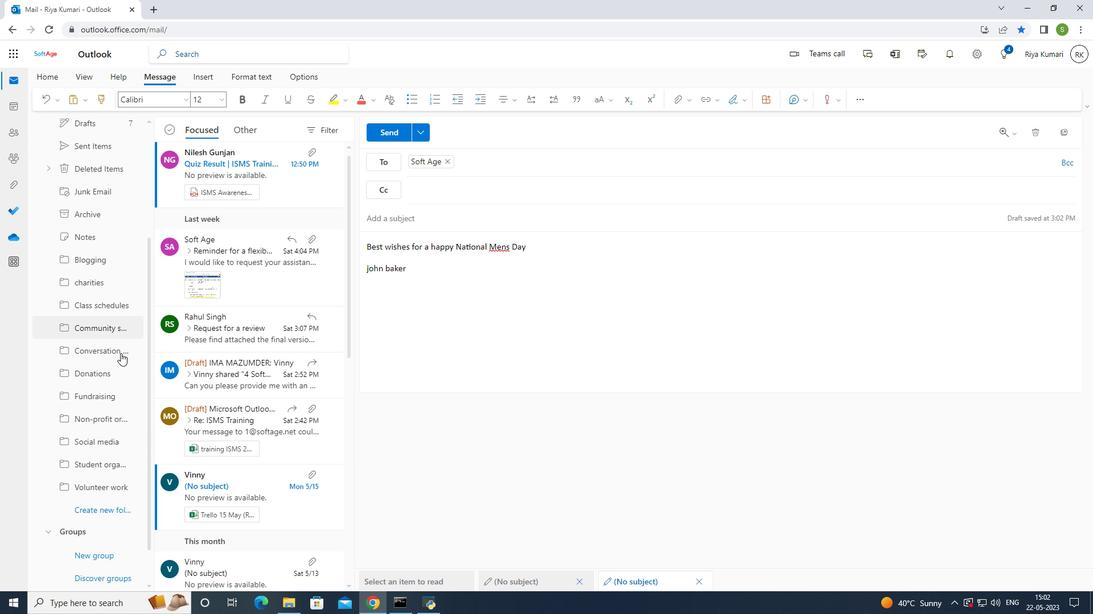 
Action: Mouse scrolled (126, 347) with delta (0, 0)
Screenshot: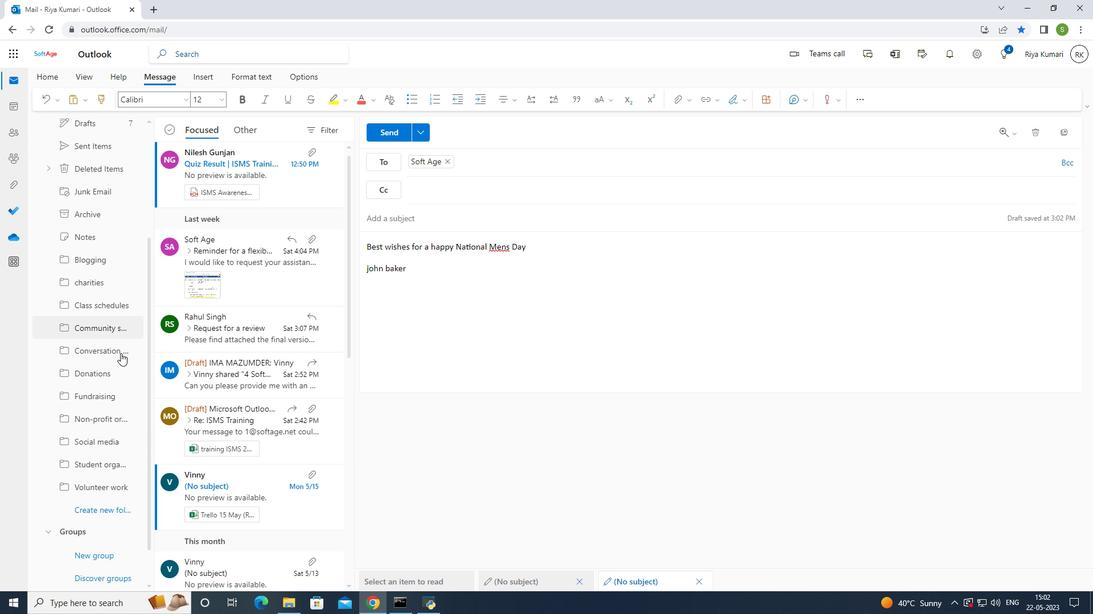 
Action: Mouse moved to (126, 348)
Screenshot: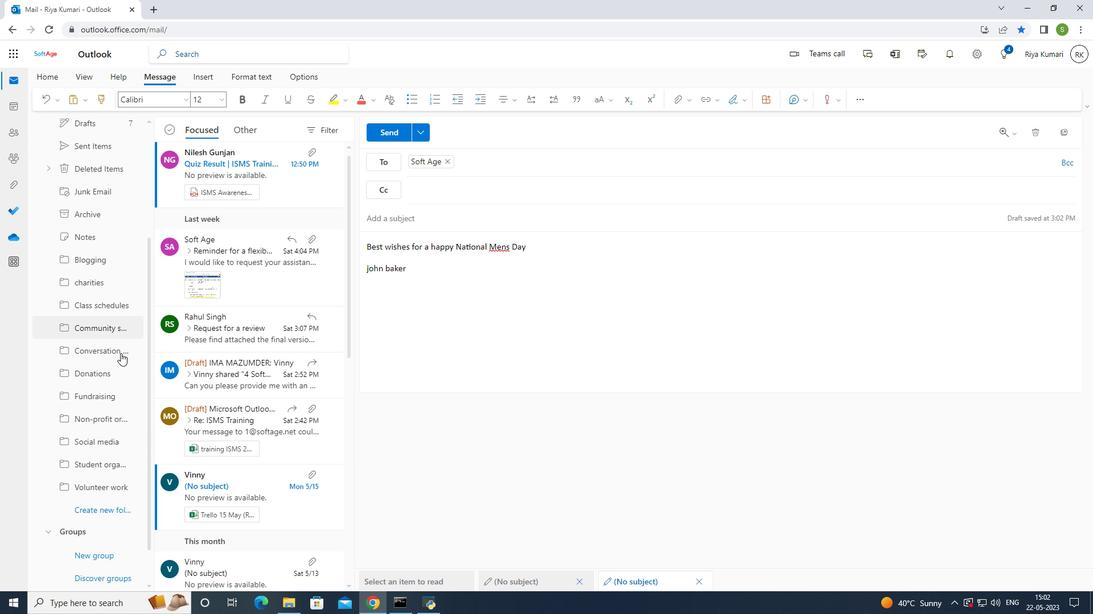
Action: Mouse scrolled (126, 347) with delta (0, 0)
Screenshot: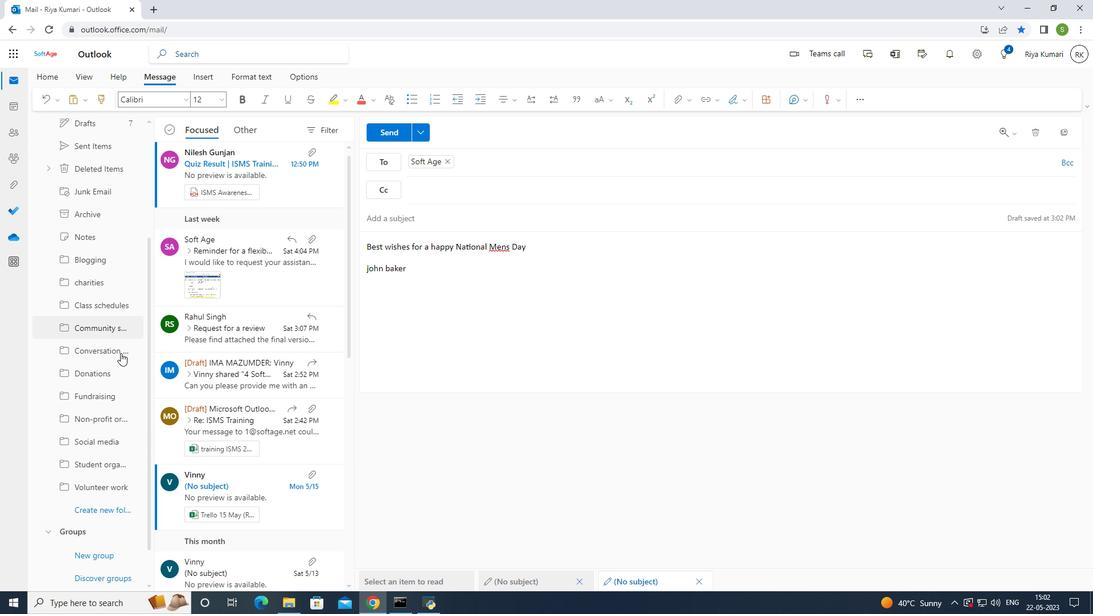 
Action: Mouse moved to (126, 347)
Screenshot: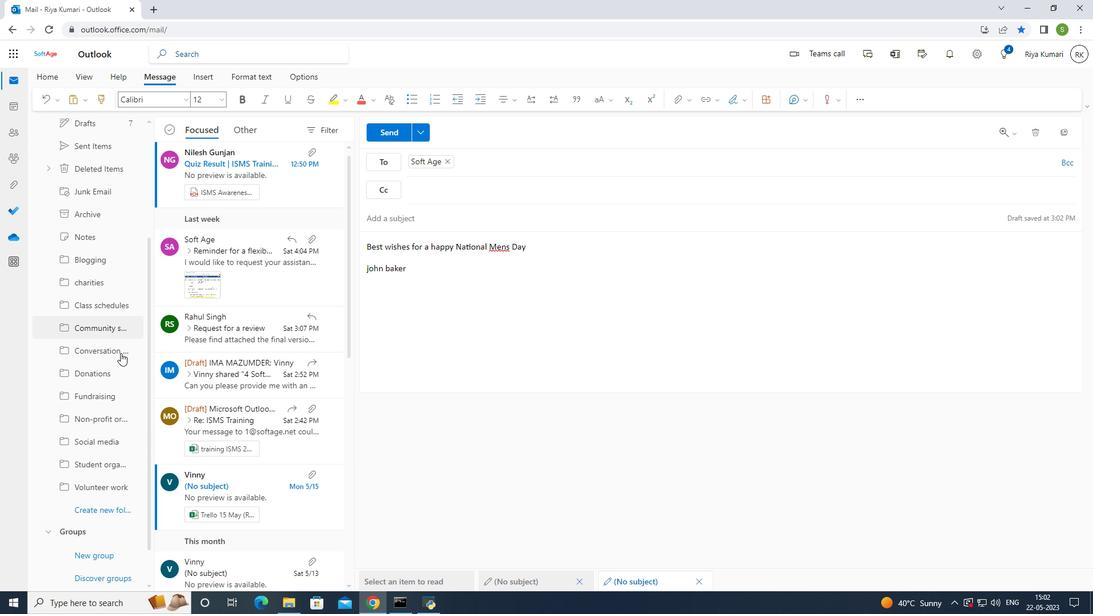 
Action: Mouse scrolled (126, 347) with delta (0, 0)
Screenshot: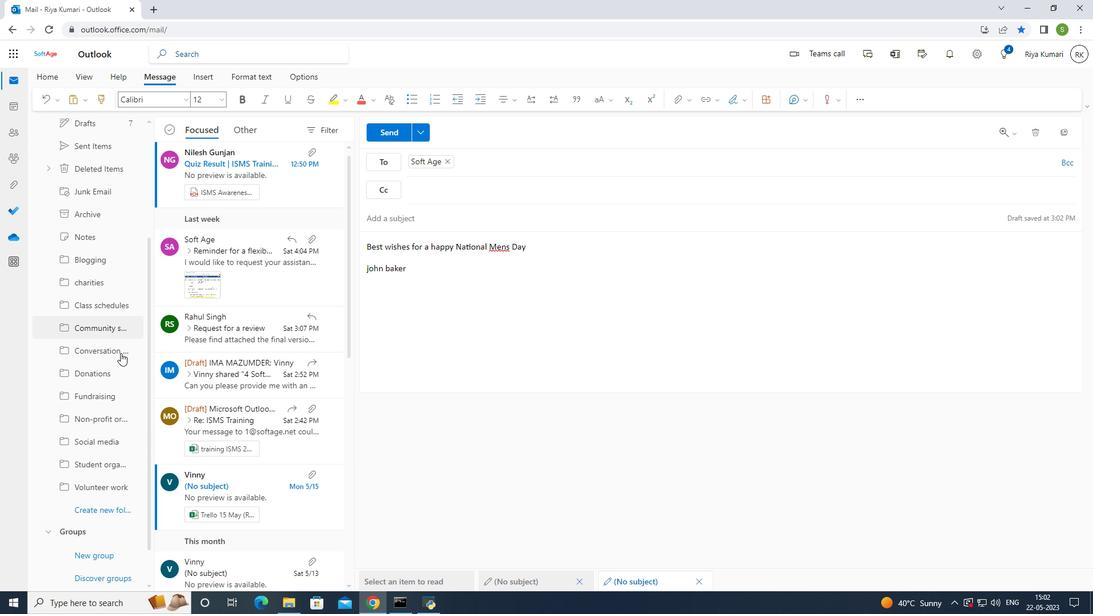 
Action: Mouse moved to (130, 344)
Screenshot: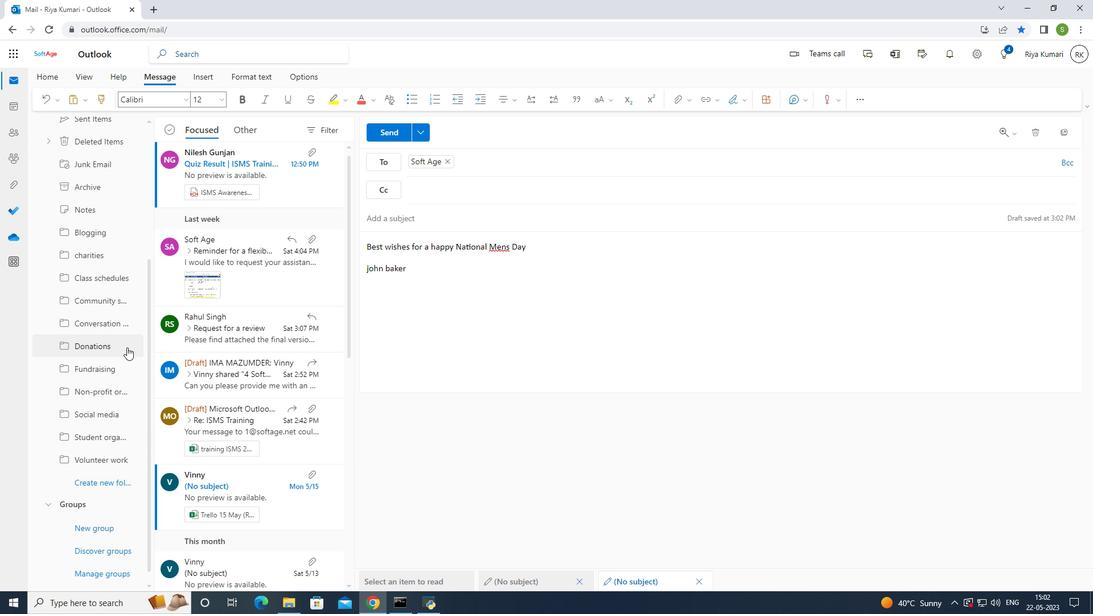 
Action: Mouse scrolled (130, 343) with delta (0, 0)
Screenshot: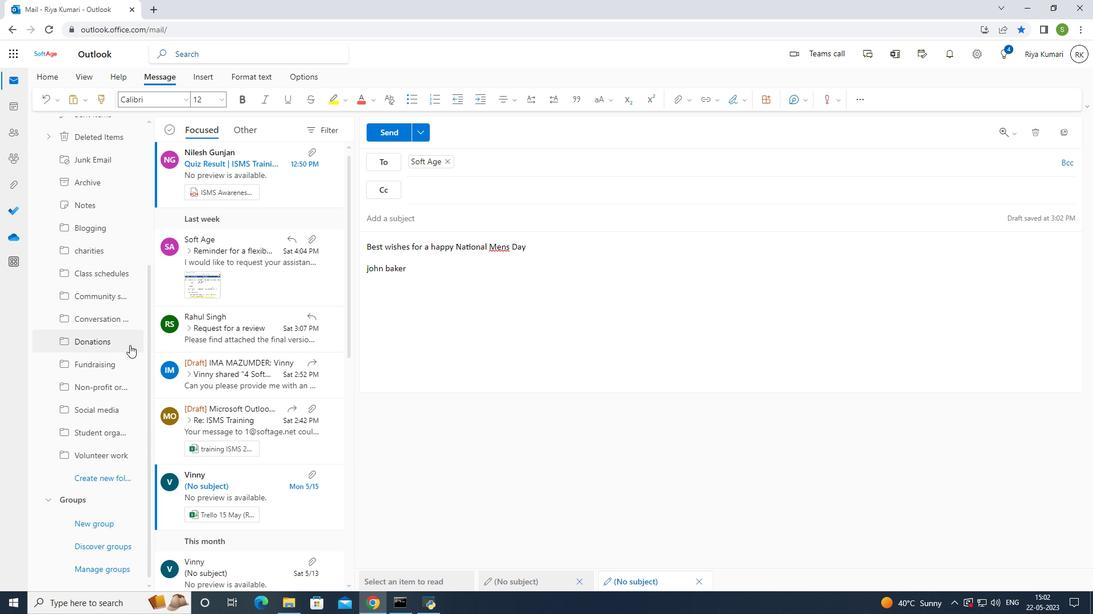 
Action: Mouse scrolled (130, 343) with delta (0, 0)
Screenshot: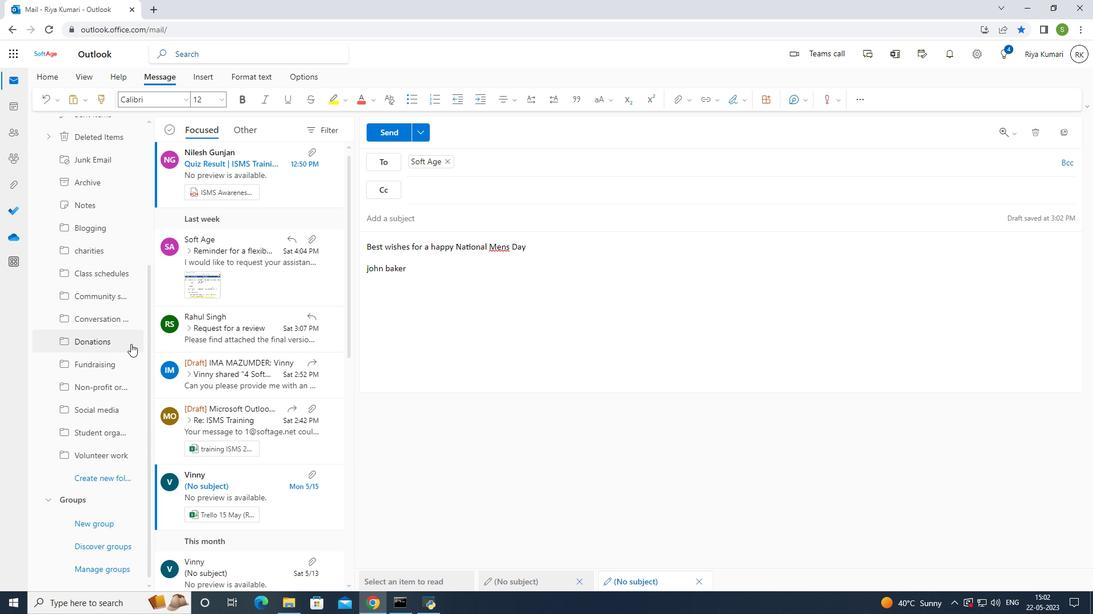 
Action: Mouse moved to (130, 344)
Screenshot: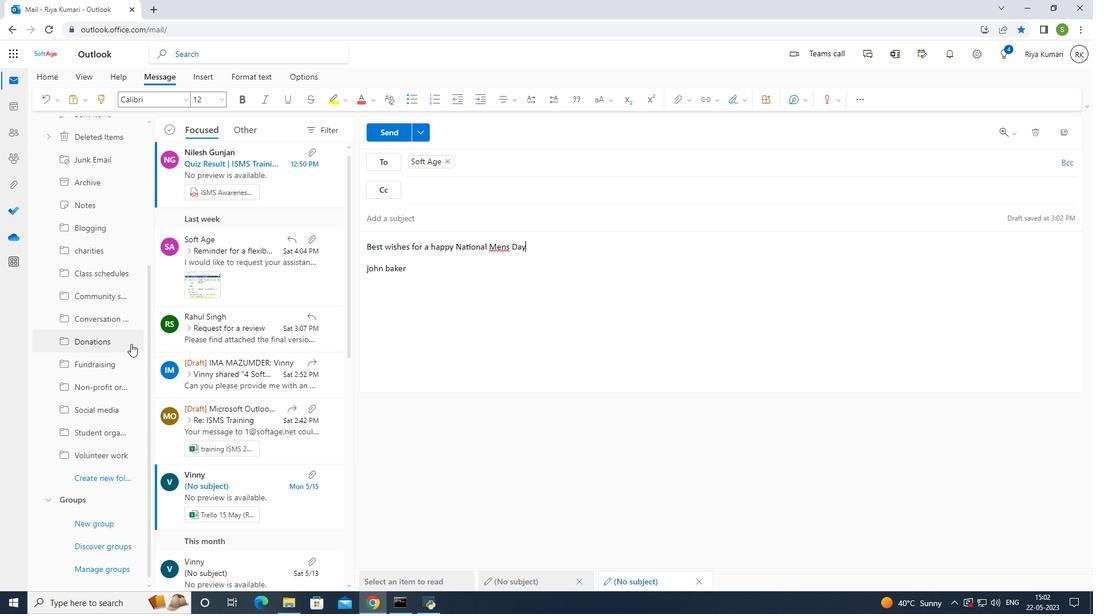 
Action: Mouse scrolled (130, 343) with delta (0, 0)
Screenshot: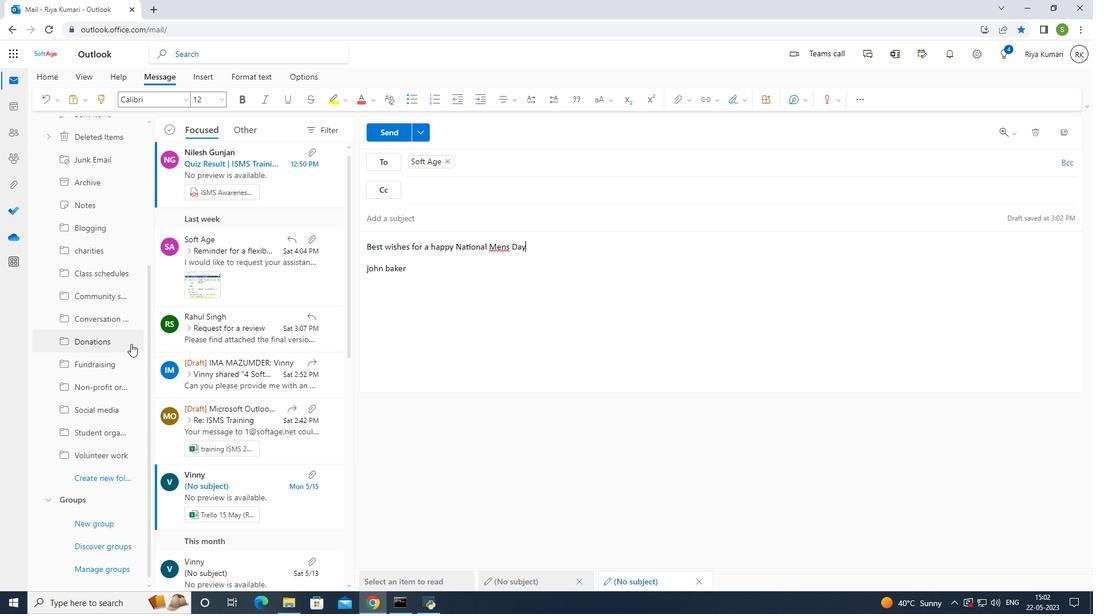 
Action: Mouse moved to (130, 344)
Screenshot: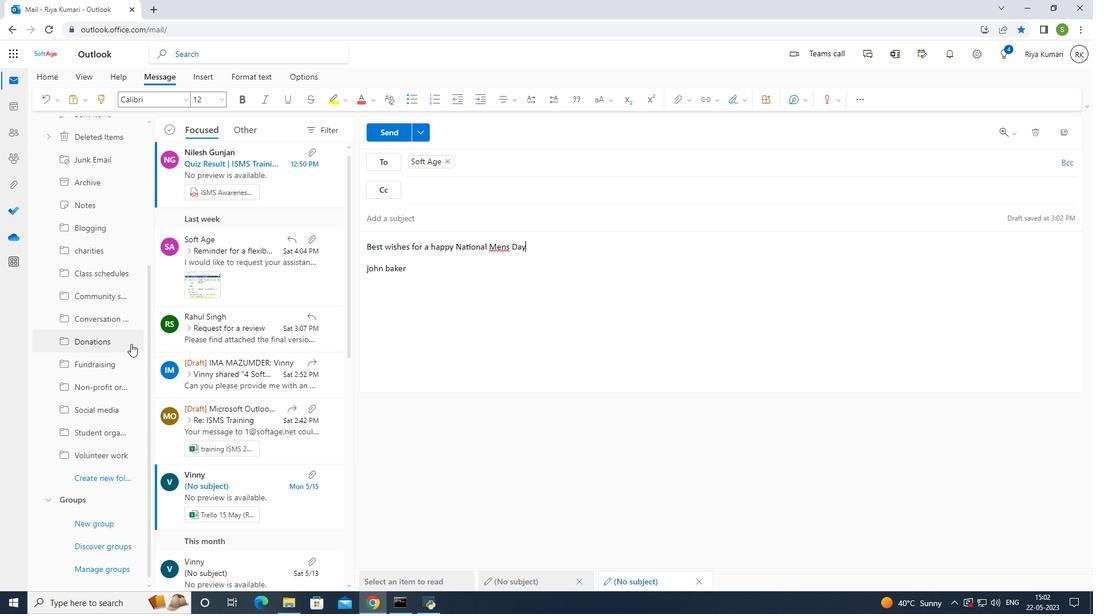
Action: Mouse scrolled (130, 343) with delta (0, 0)
Screenshot: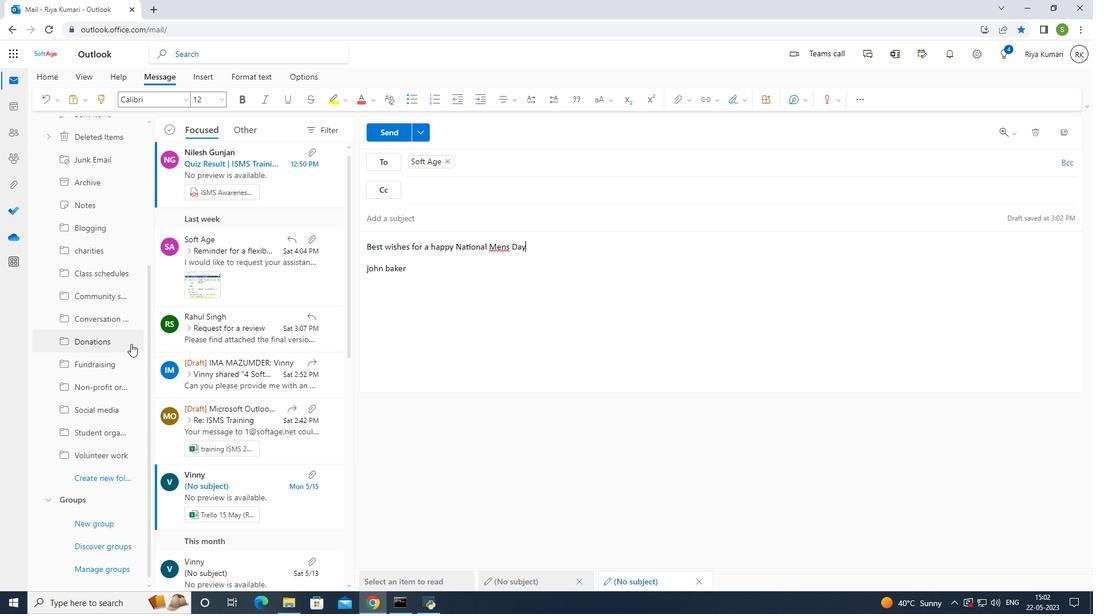 
Action: Mouse scrolled (130, 343) with delta (0, 0)
Screenshot: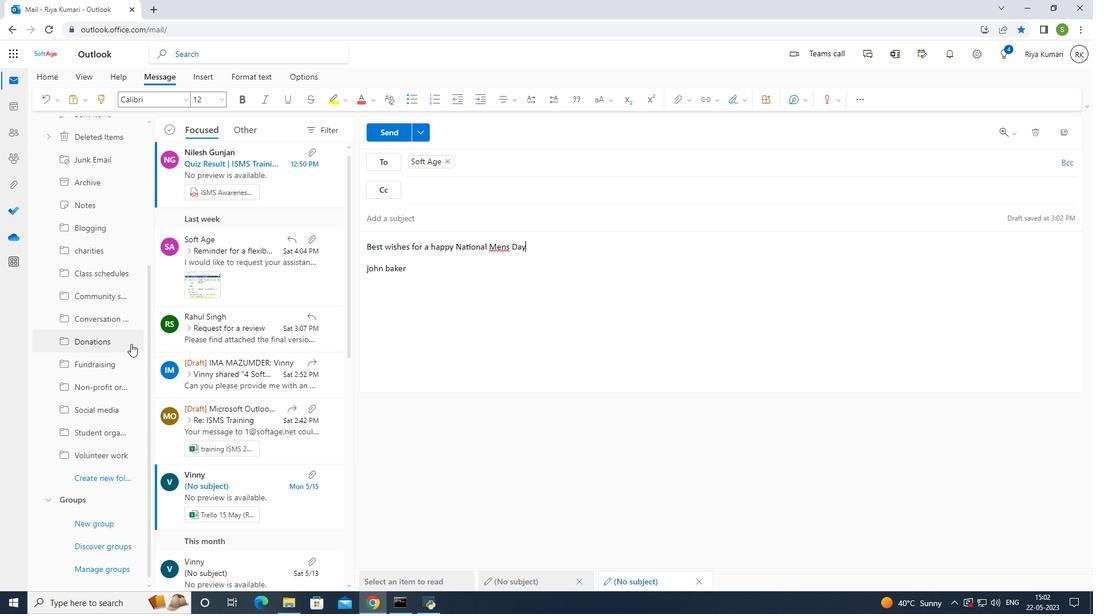 
Action: Mouse moved to (121, 474)
Screenshot: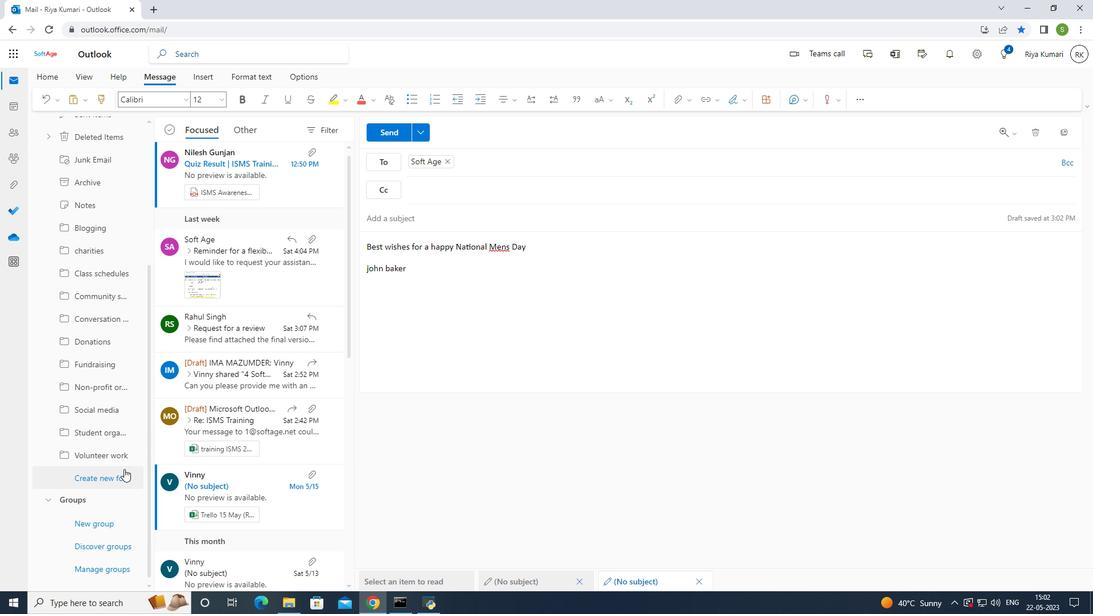 
Action: Mouse pressed left at (121, 474)
Screenshot: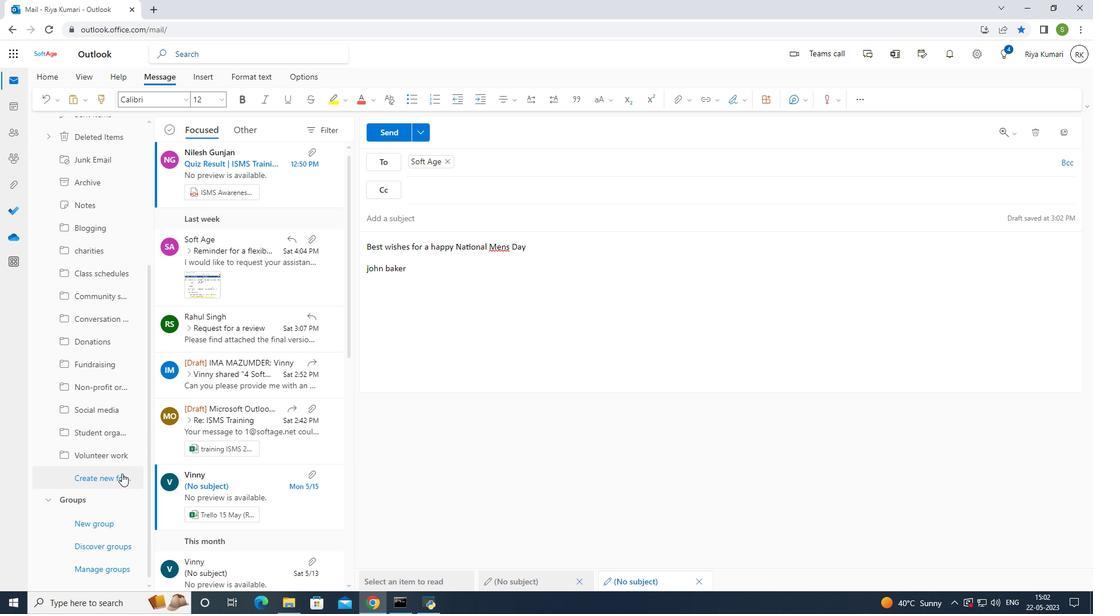 
Action: Mouse moved to (521, 356)
Screenshot: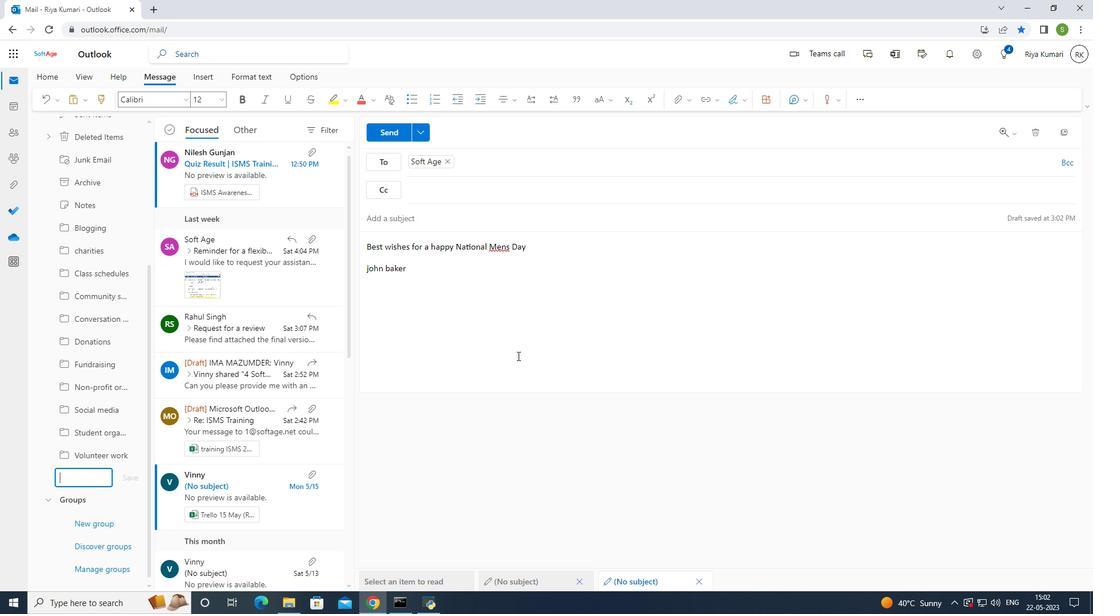 
Action: Key pressed <Key.shift>Influencer<Key.space>u<Key.backspace>outreach
Screenshot: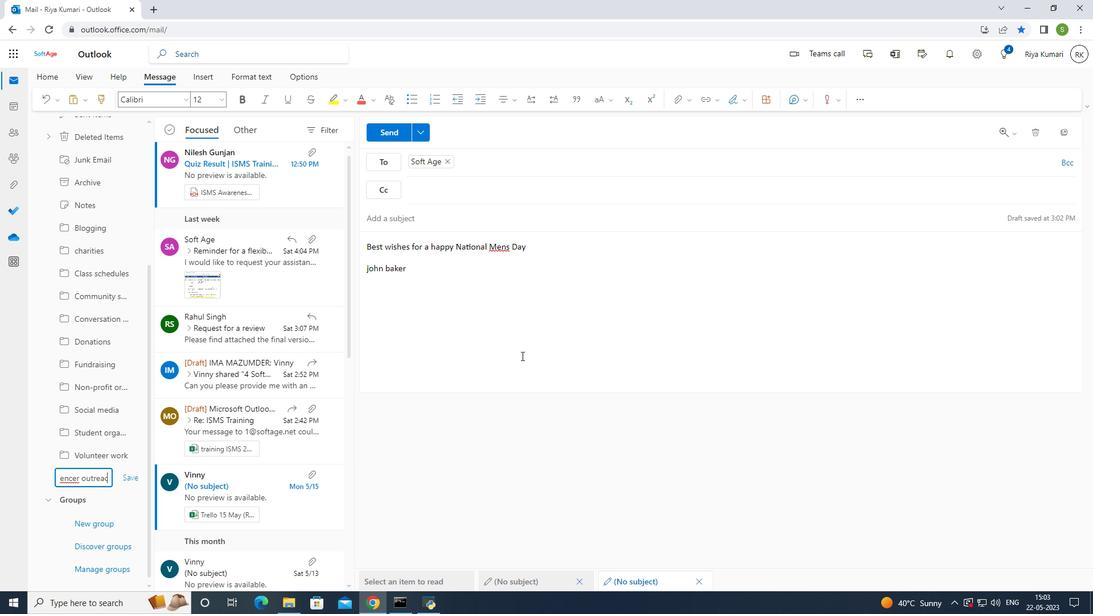 
Action: Mouse moved to (136, 480)
Screenshot: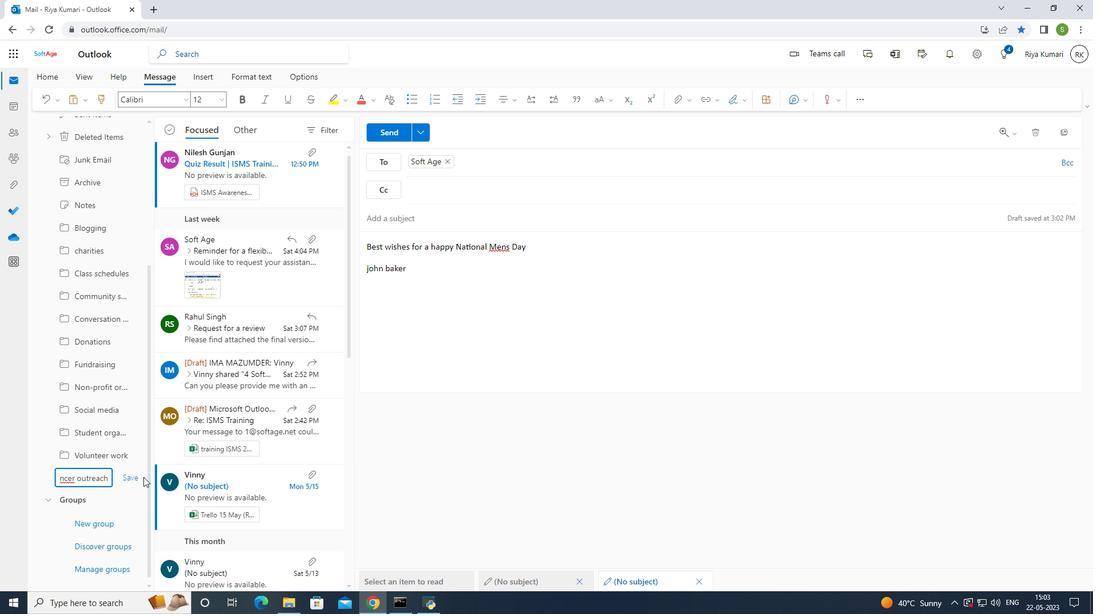 
Action: Mouse pressed left at (136, 480)
Screenshot: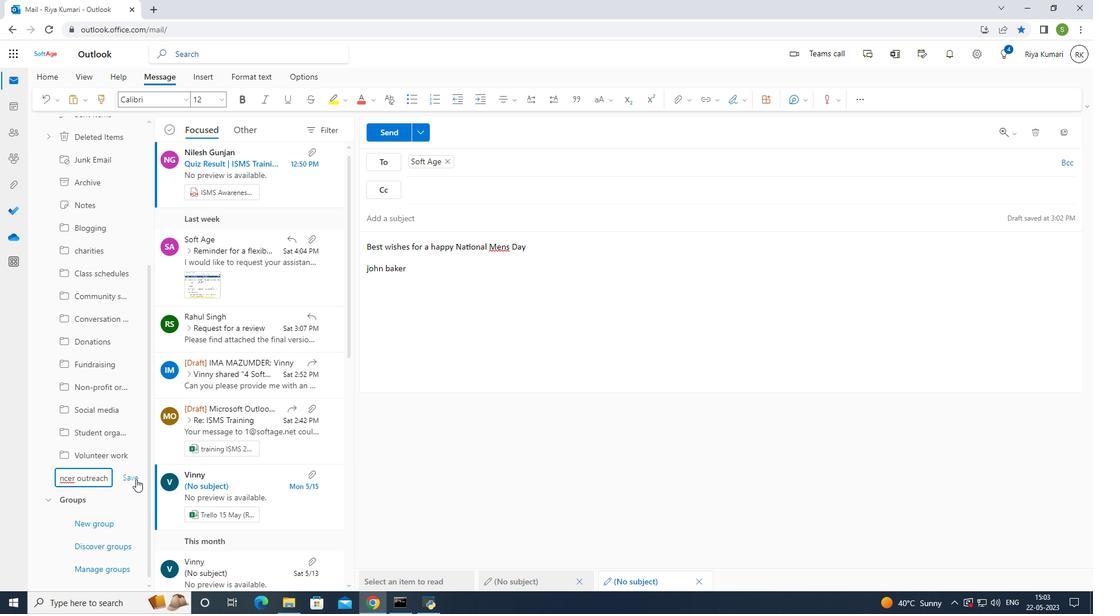 
Action: Mouse moved to (387, 137)
Screenshot: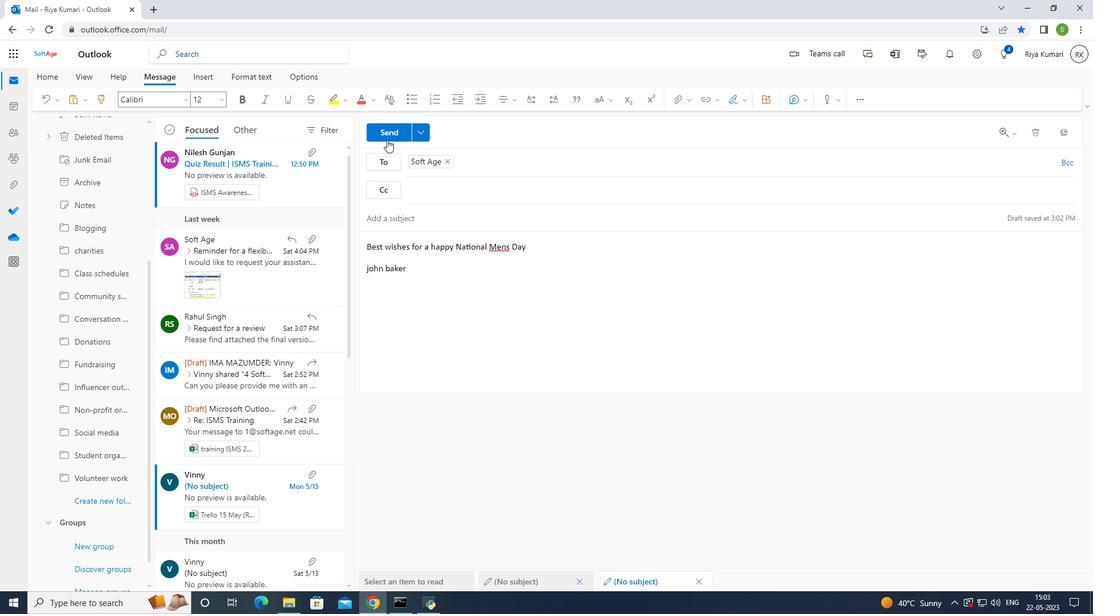 
Action: Mouse pressed left at (387, 137)
Screenshot: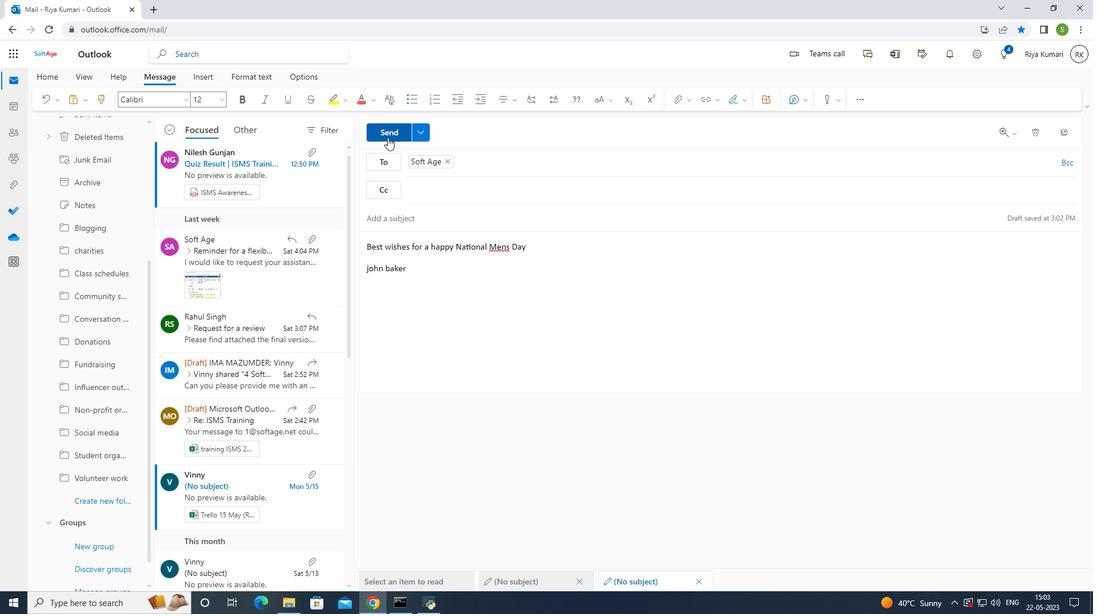 
Action: Mouse moved to (534, 345)
Screenshot: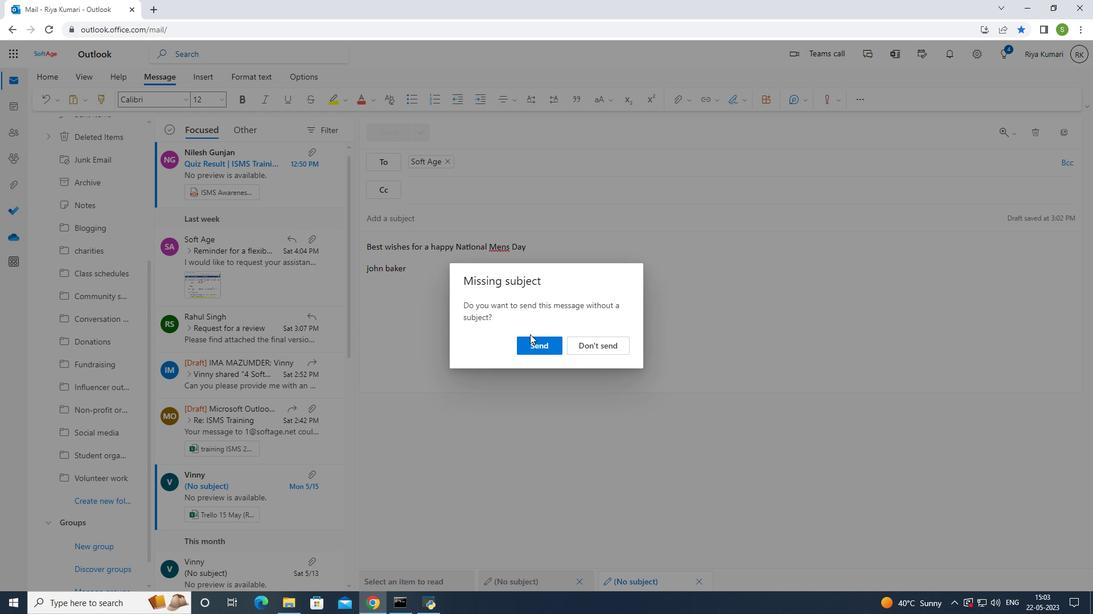 
Action: Mouse pressed left at (534, 345)
Screenshot: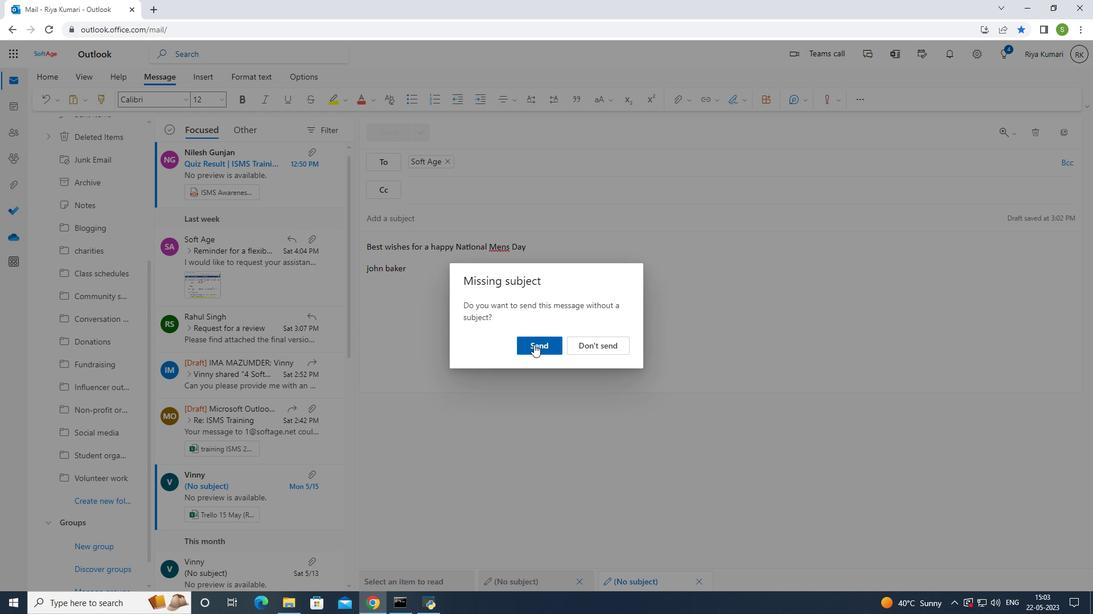 
Action: Mouse moved to (520, 341)
Screenshot: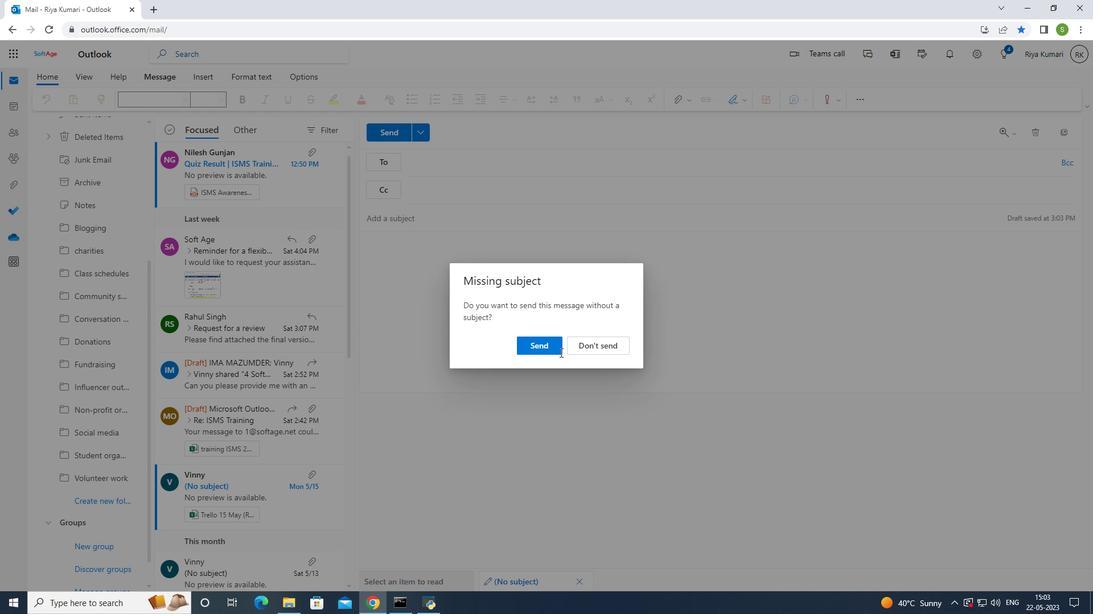 
